 Task: Search one way flight ticket for 5 adults, 2 children, 1 infant in seat and 2 infants on lap in economy from Culebra: Benjamin Rivera Noriega Airport to Fort Wayne: Fort Wayne International Airport on 8-4-2023. Choice of flights is JetBlue. Number of bags: 1 carry on bag and 1 checked bag. Price is upto 55000. Outbound departure time preference is 8:30.
Action: Mouse moved to (320, 276)
Screenshot: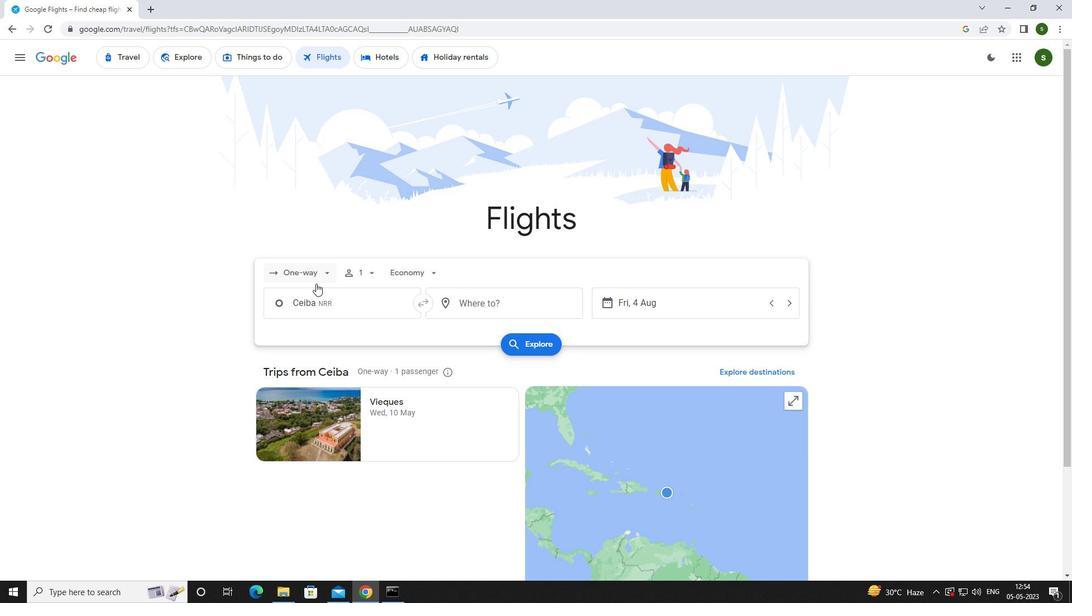 
Action: Mouse pressed left at (320, 276)
Screenshot: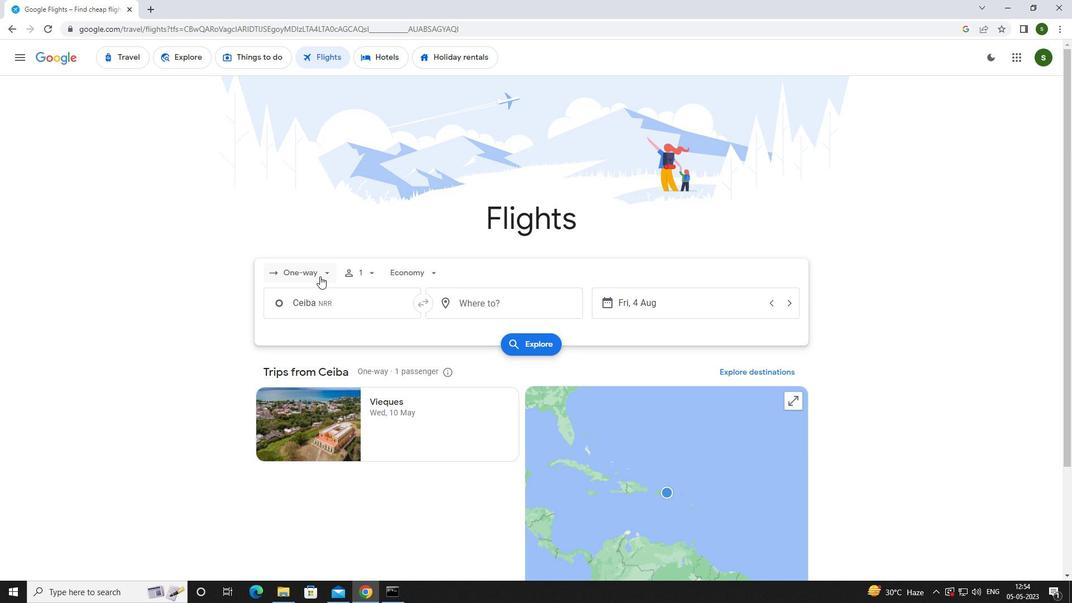 
Action: Mouse moved to (324, 319)
Screenshot: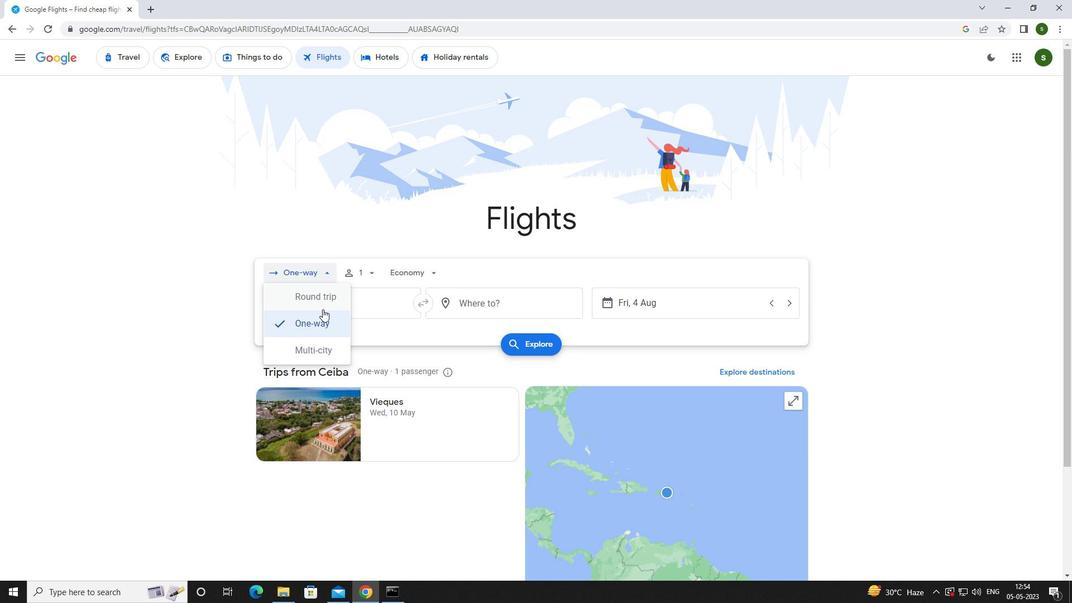 
Action: Mouse pressed left at (324, 319)
Screenshot: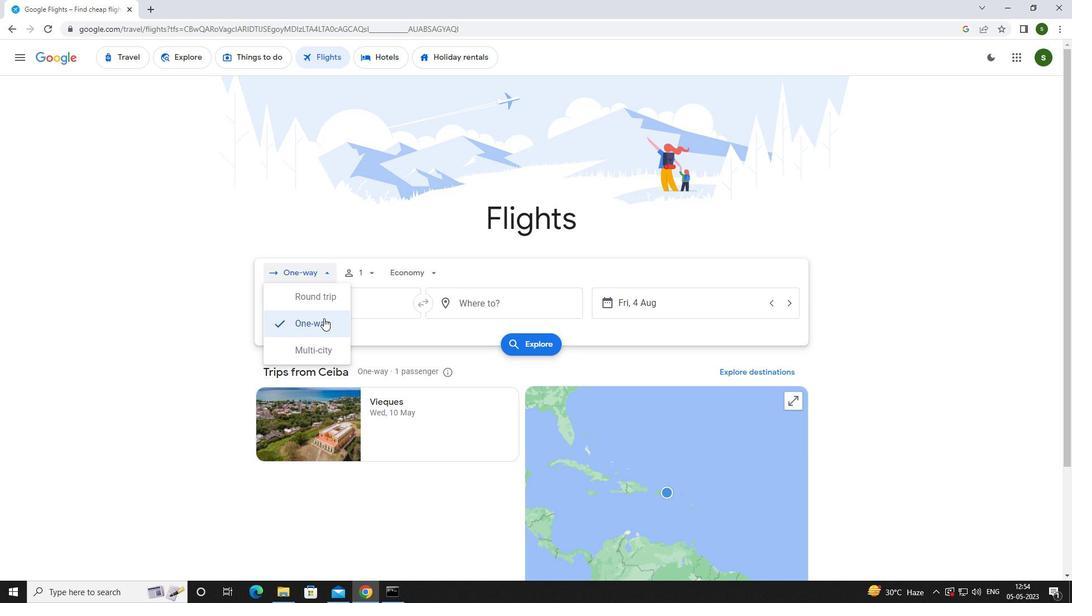 
Action: Mouse moved to (374, 274)
Screenshot: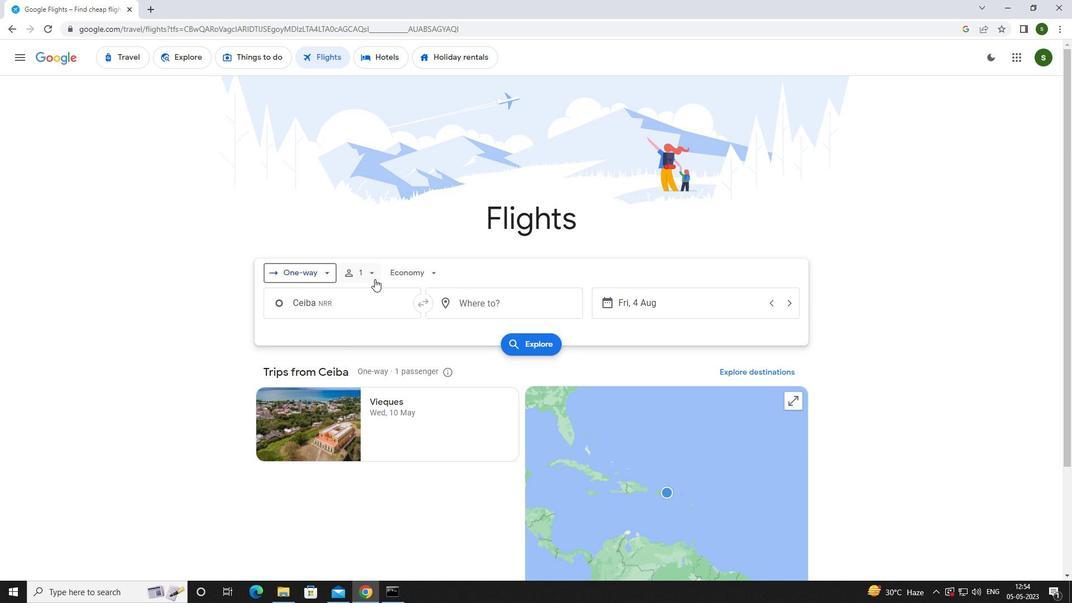 
Action: Mouse pressed left at (374, 274)
Screenshot: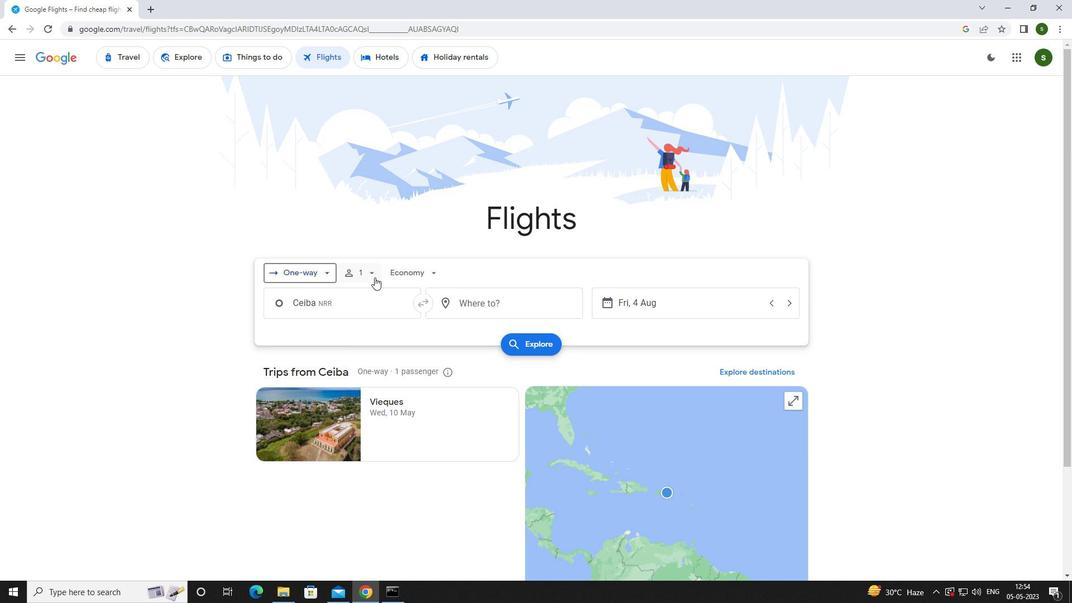 
Action: Mouse moved to (460, 302)
Screenshot: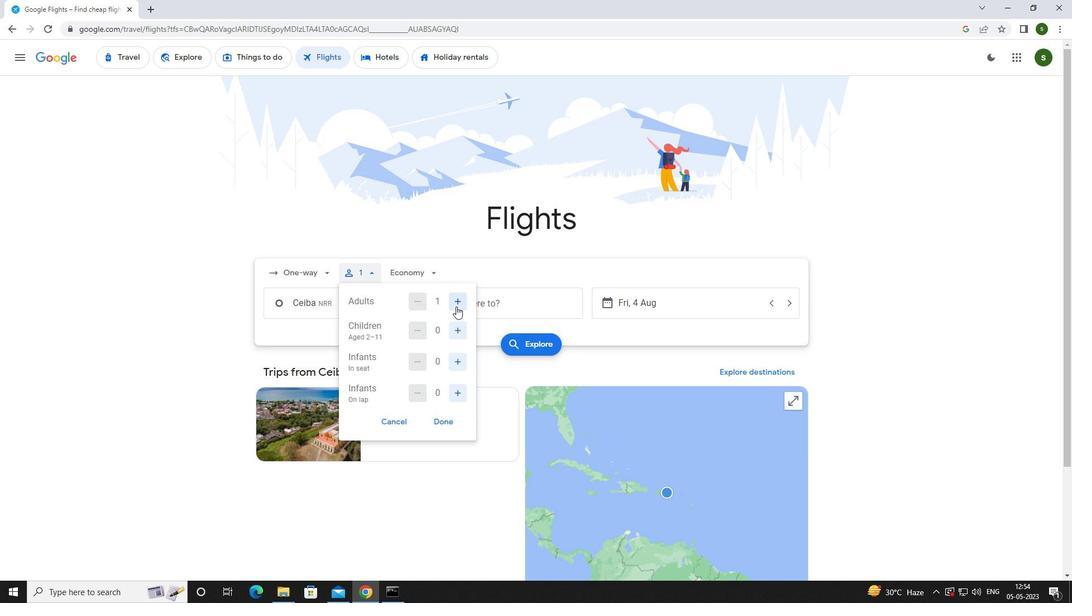 
Action: Mouse pressed left at (460, 302)
Screenshot: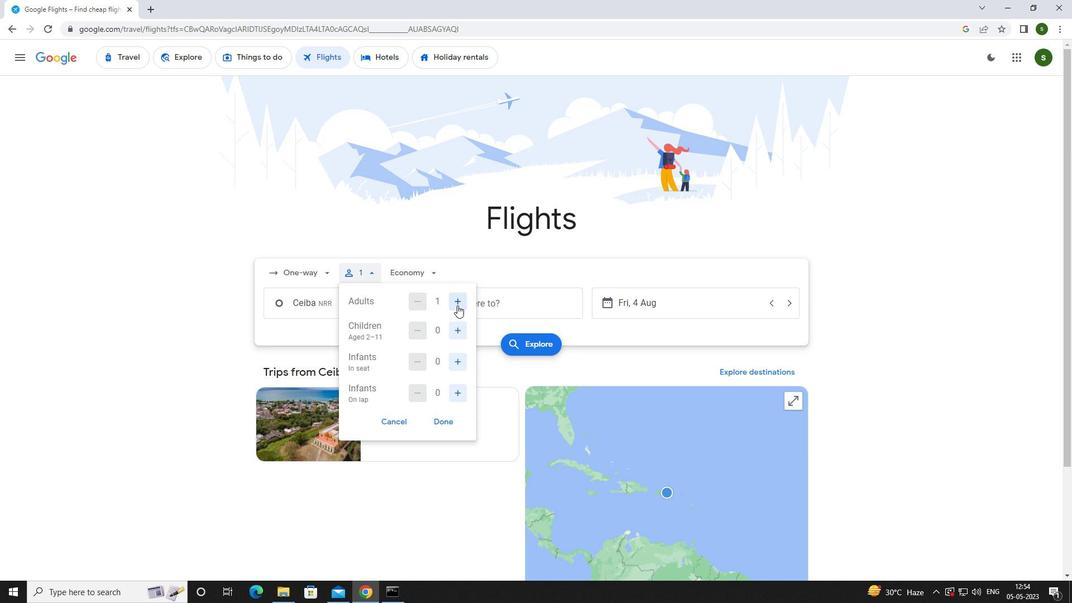 
Action: Mouse pressed left at (460, 302)
Screenshot: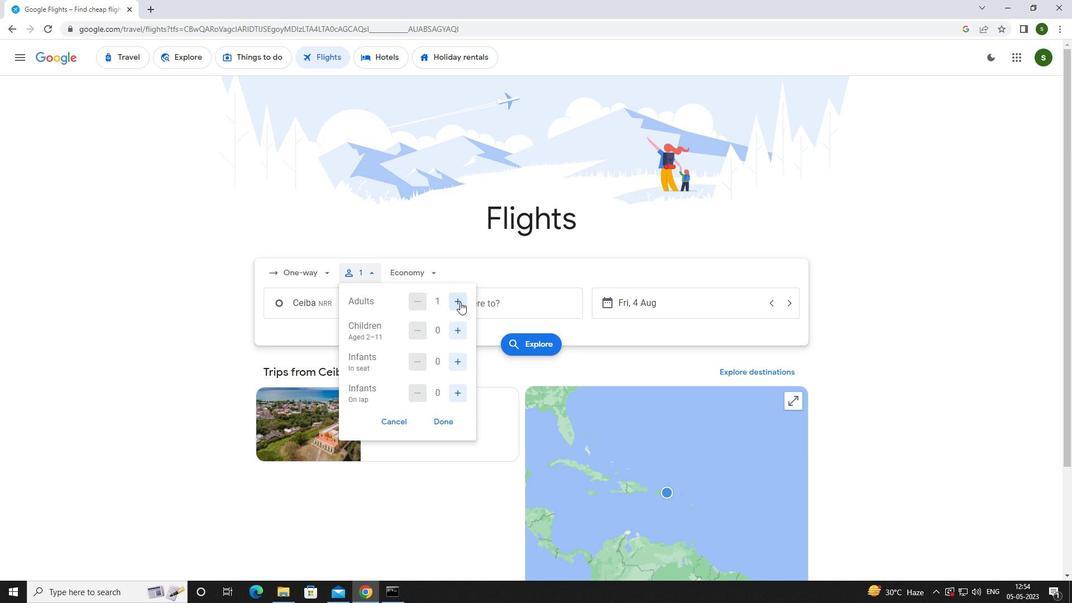 
Action: Mouse pressed left at (460, 302)
Screenshot: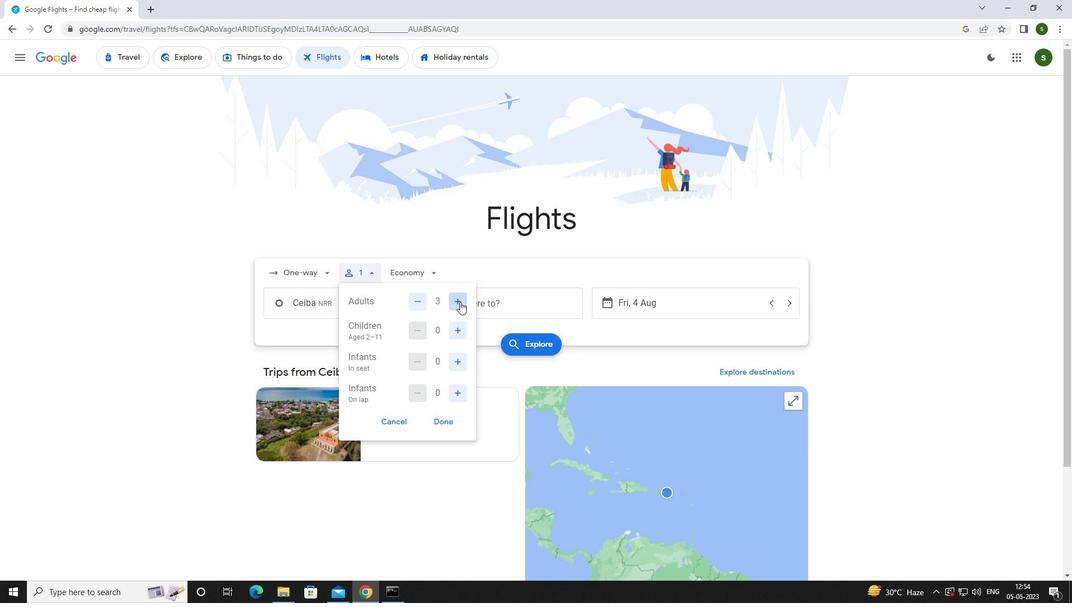 
Action: Mouse pressed left at (460, 302)
Screenshot: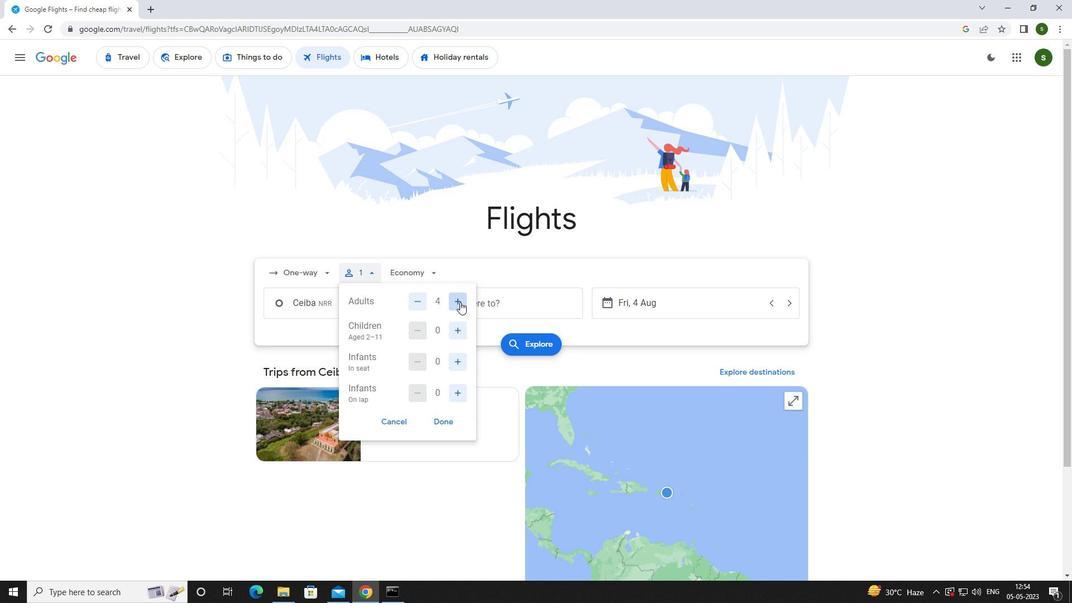 
Action: Mouse moved to (458, 327)
Screenshot: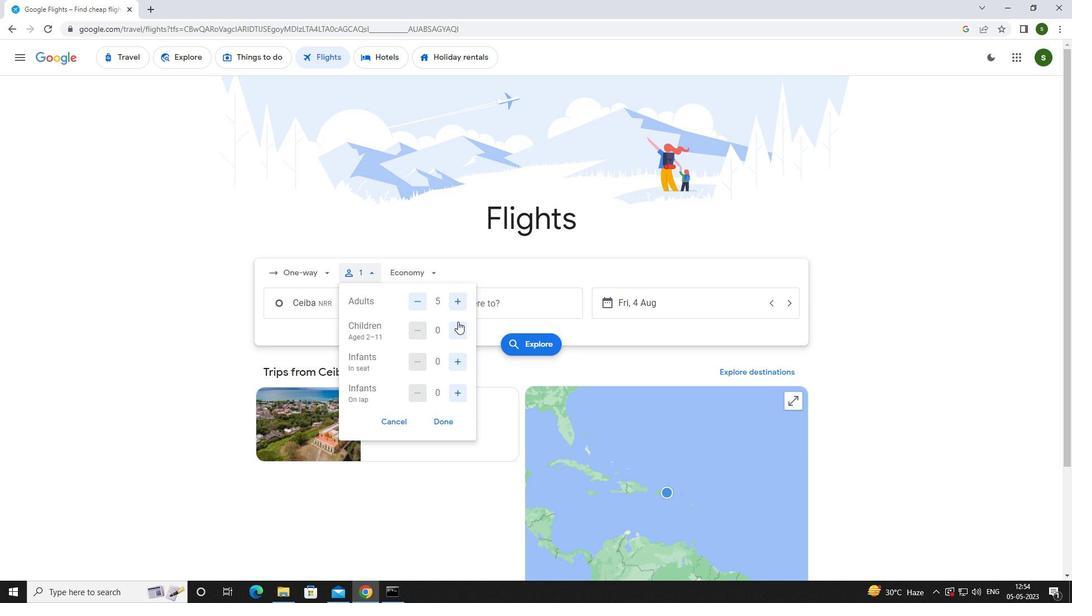 
Action: Mouse pressed left at (458, 327)
Screenshot: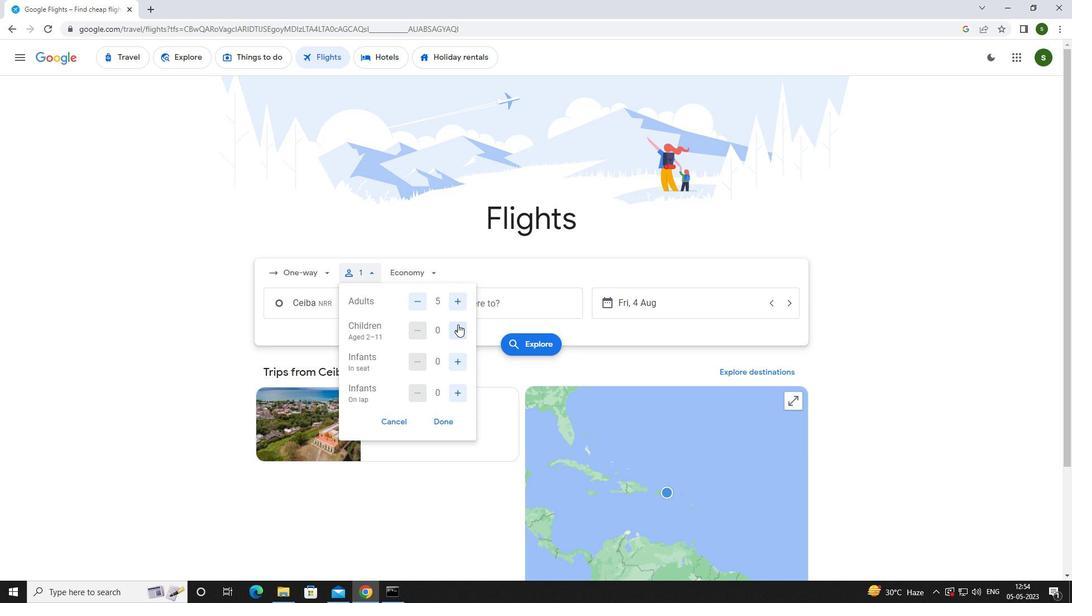 
Action: Mouse pressed left at (458, 327)
Screenshot: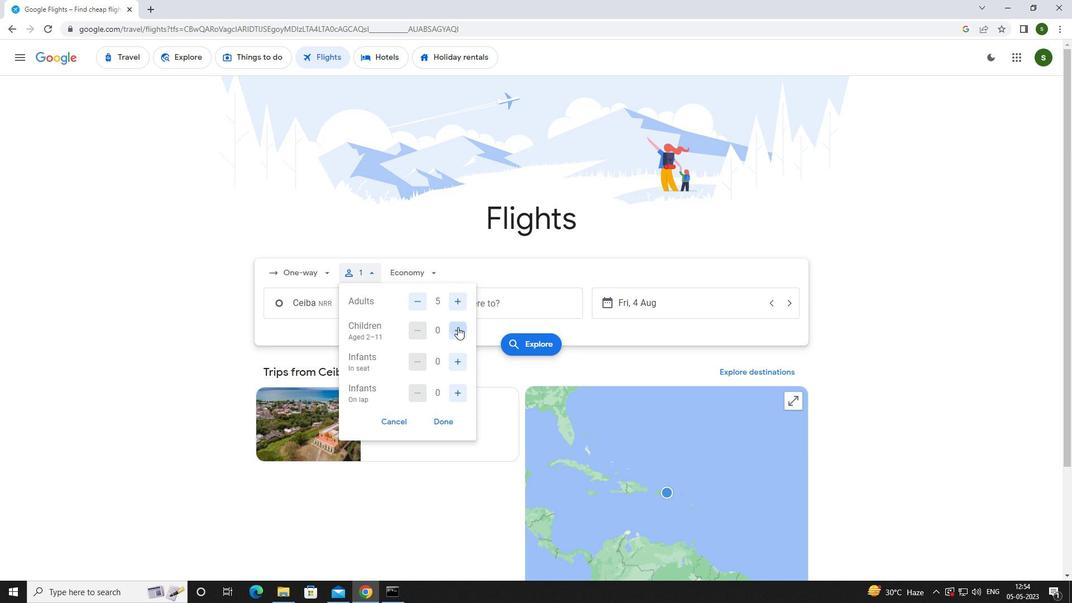 
Action: Mouse moved to (456, 356)
Screenshot: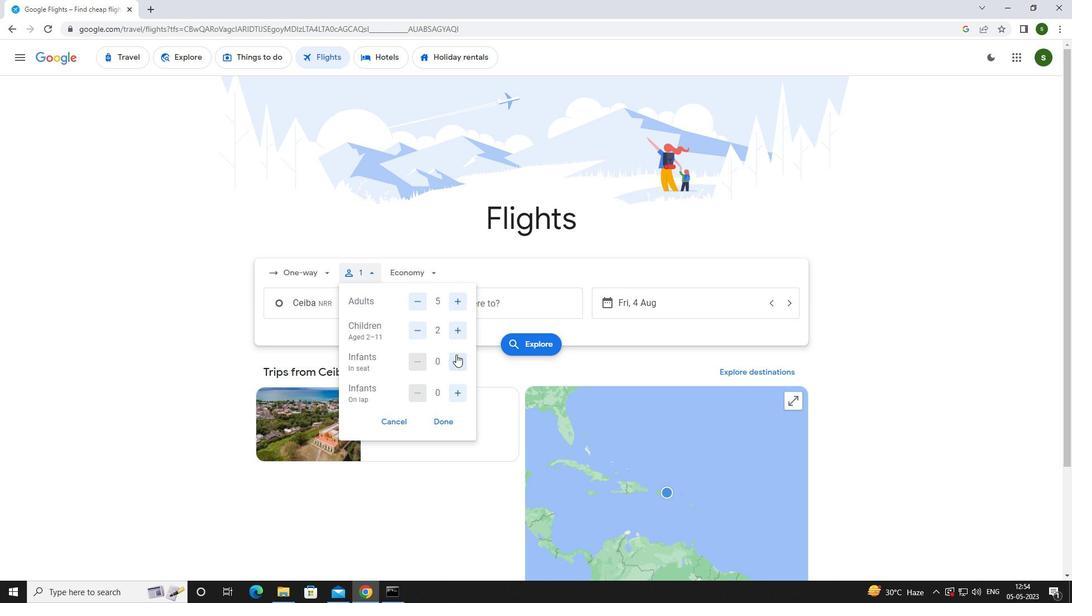 
Action: Mouse pressed left at (456, 356)
Screenshot: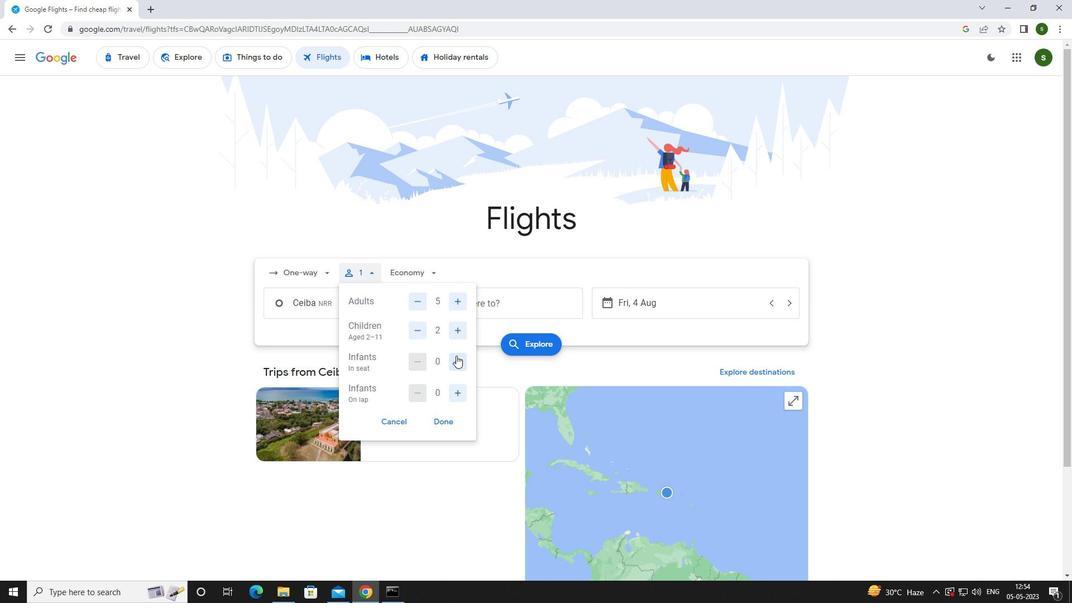 
Action: Mouse moved to (458, 387)
Screenshot: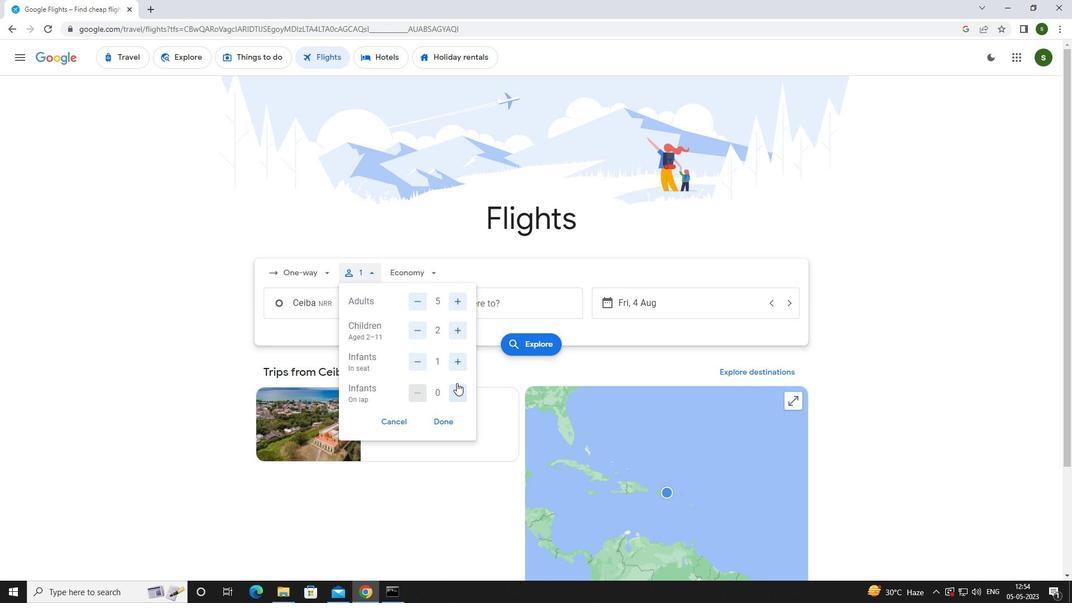
Action: Mouse pressed left at (458, 387)
Screenshot: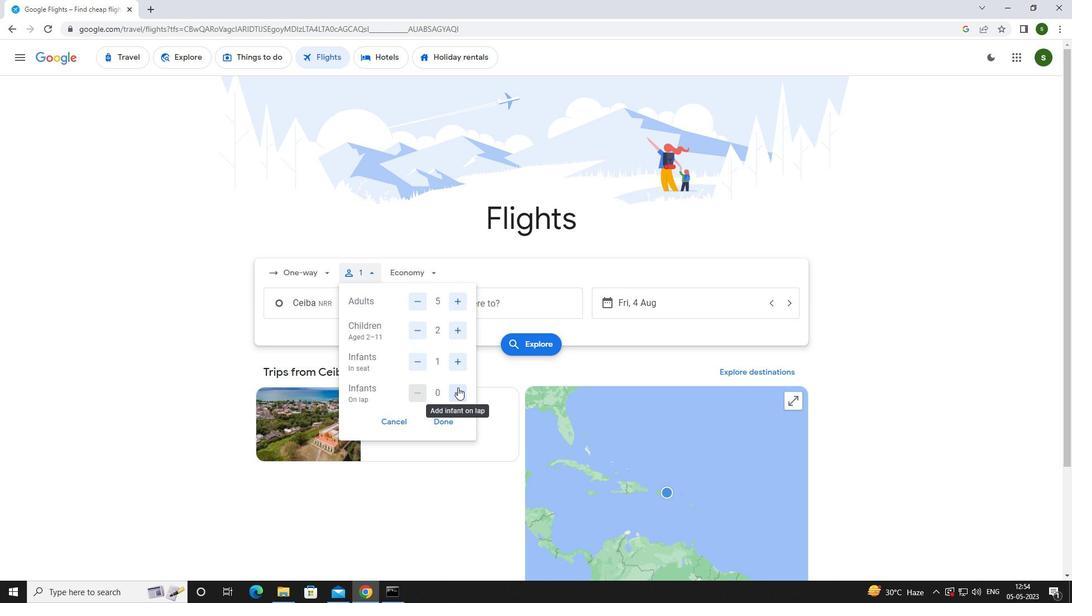 
Action: Mouse moved to (426, 269)
Screenshot: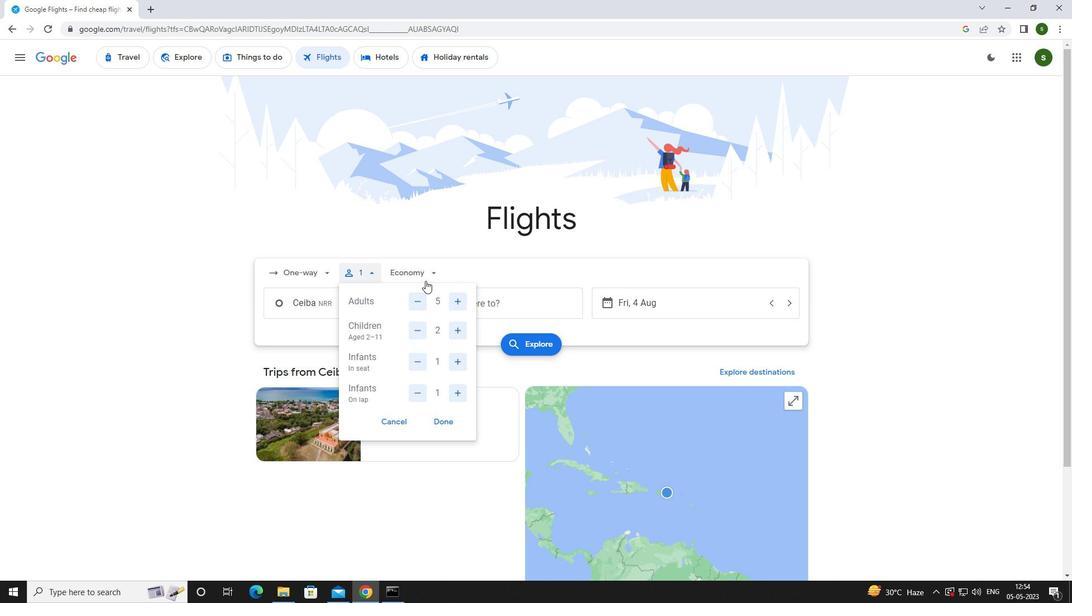 
Action: Mouse pressed left at (426, 269)
Screenshot: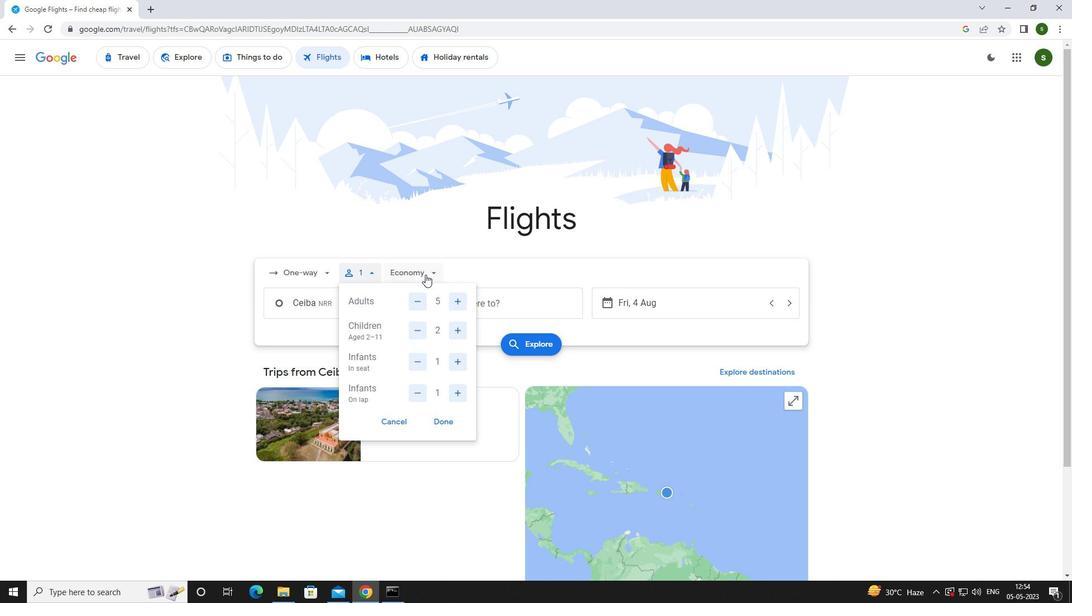 
Action: Mouse moved to (430, 294)
Screenshot: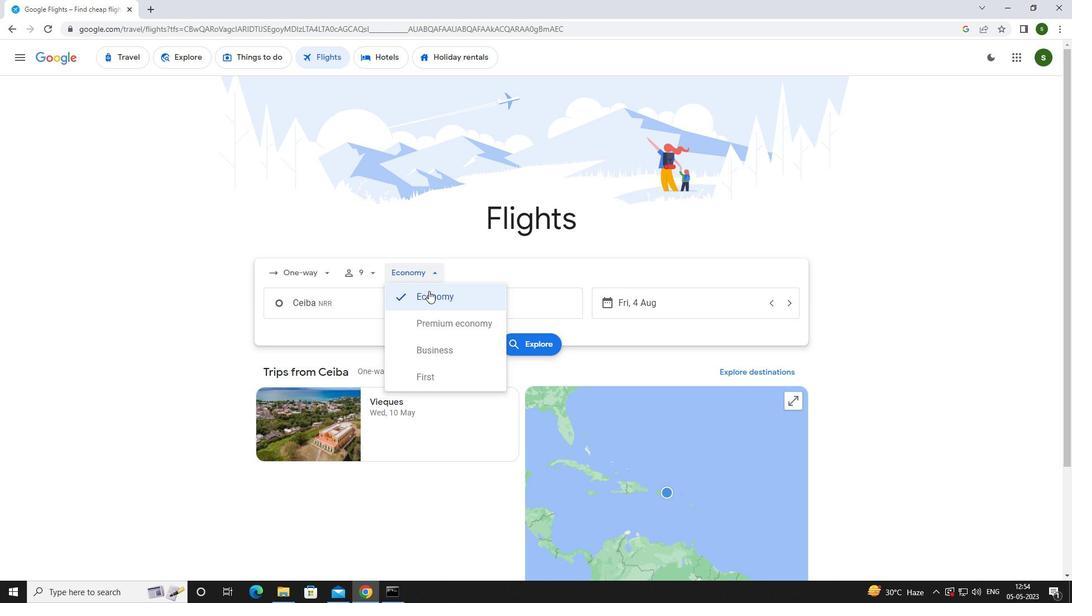 
Action: Mouse pressed left at (430, 294)
Screenshot: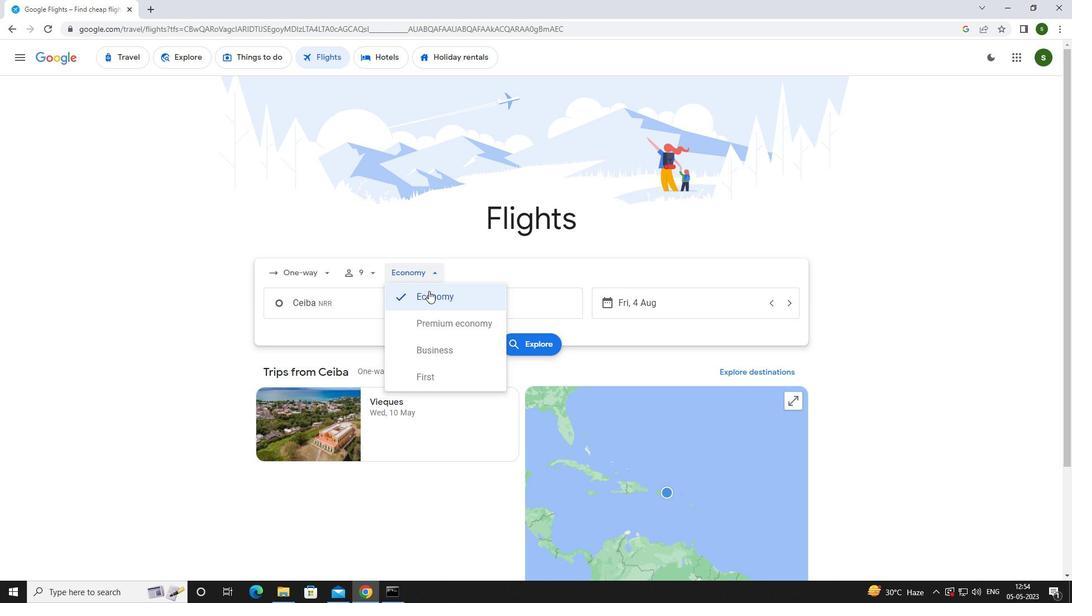 
Action: Mouse moved to (385, 295)
Screenshot: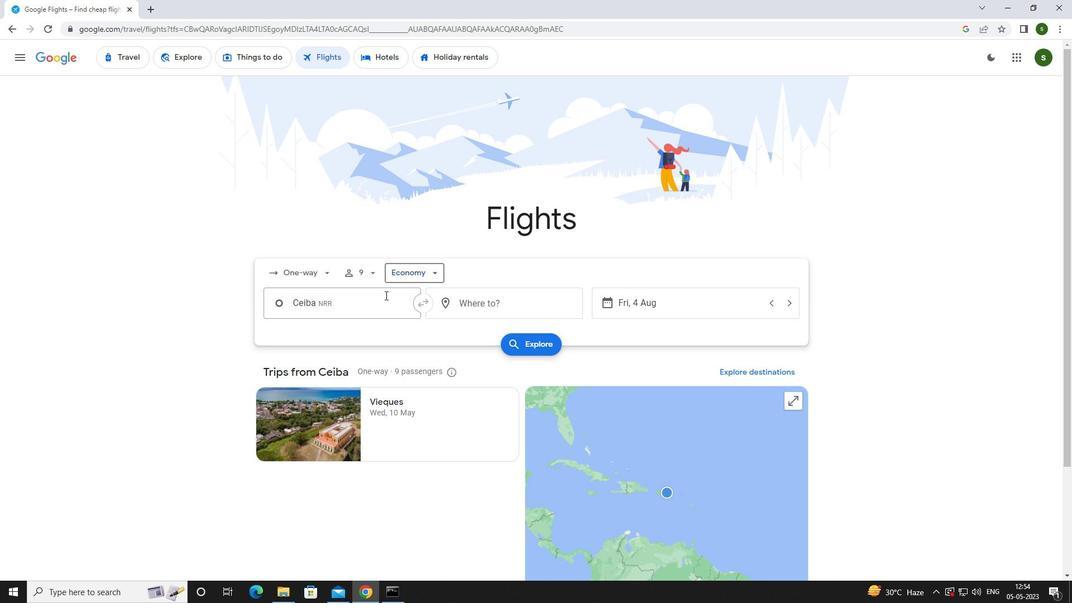 
Action: Mouse pressed left at (385, 295)
Screenshot: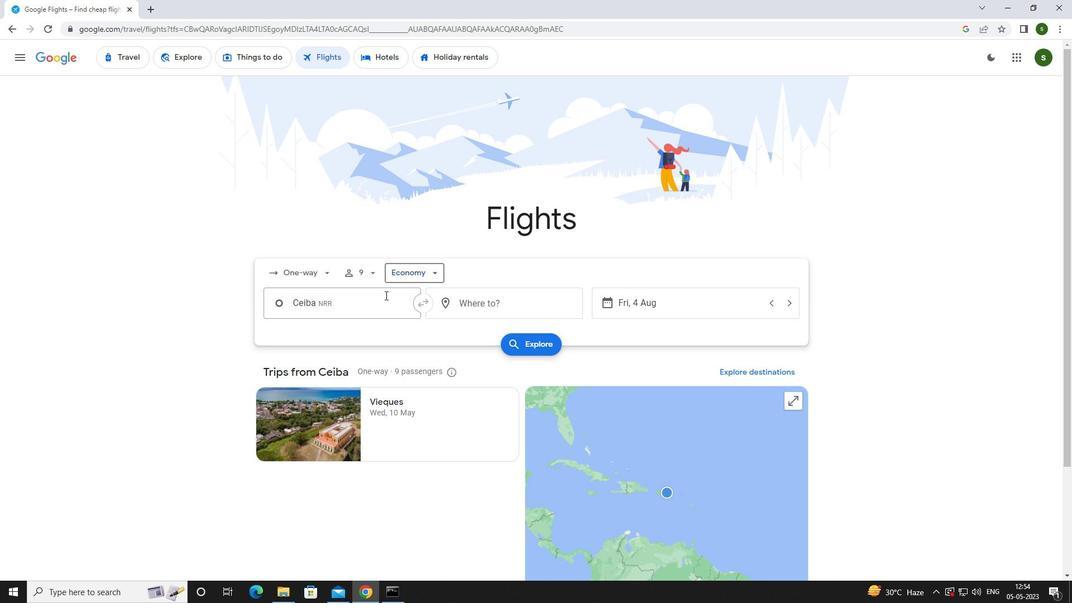 
Action: Mouse moved to (385, 299)
Screenshot: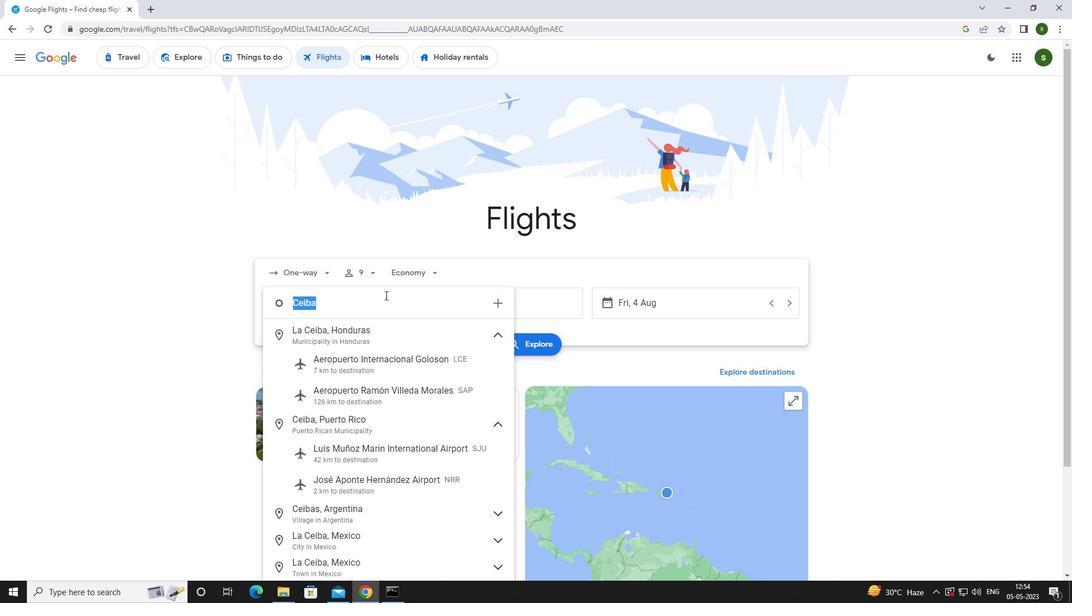
Action: Key pressed <Key.caps_lock>b<Key.caps_lock>enjamin<Key.space>
Screenshot: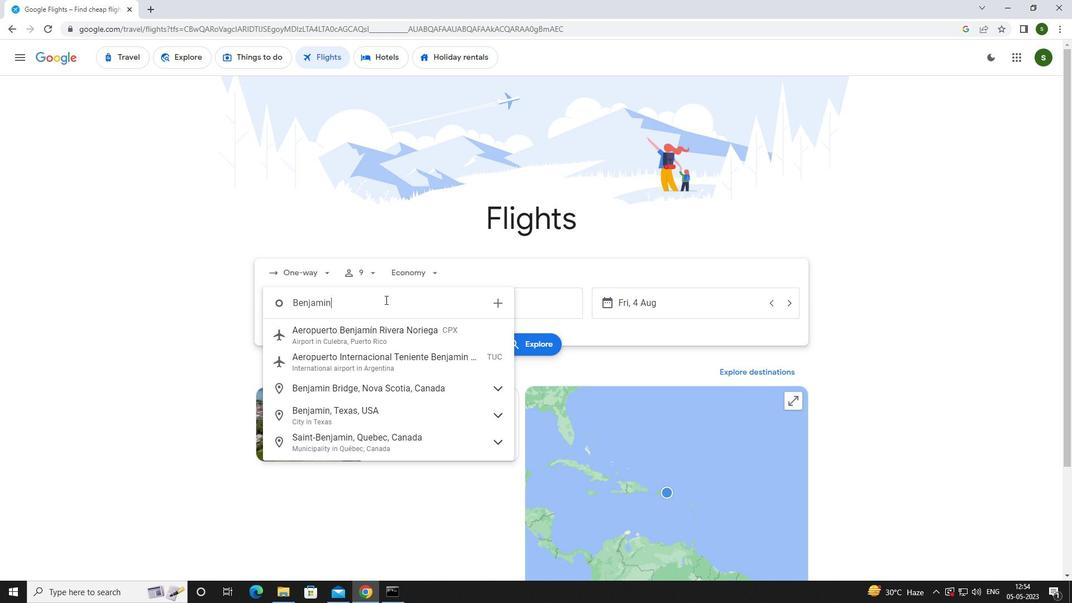 
Action: Mouse moved to (383, 315)
Screenshot: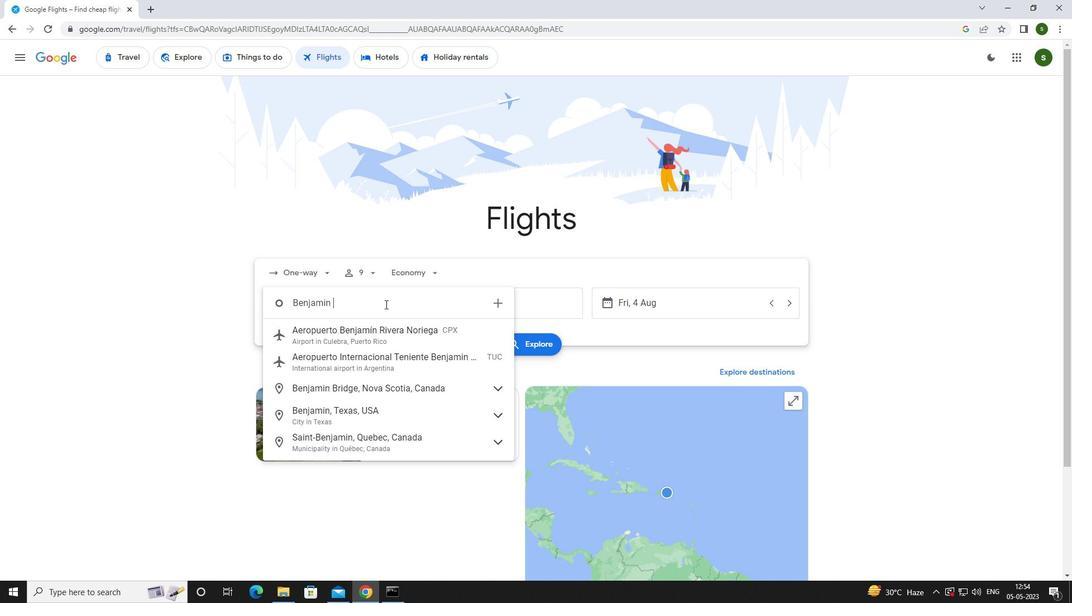 
Action: Key pressed <Key.caps_lock>r<Key.caps_lock>ivera
Screenshot: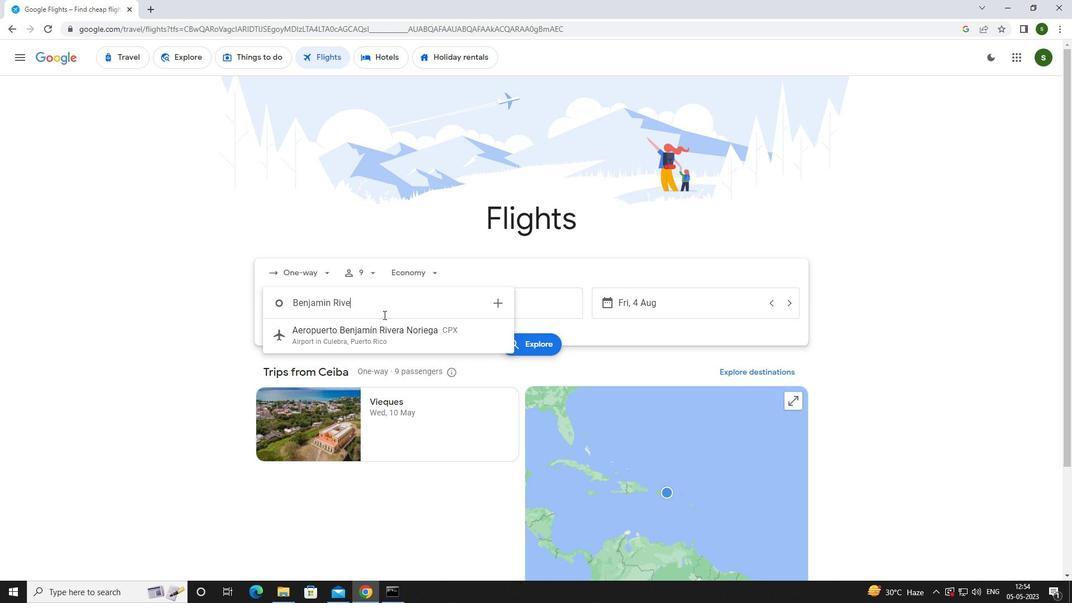 
Action: Mouse moved to (383, 330)
Screenshot: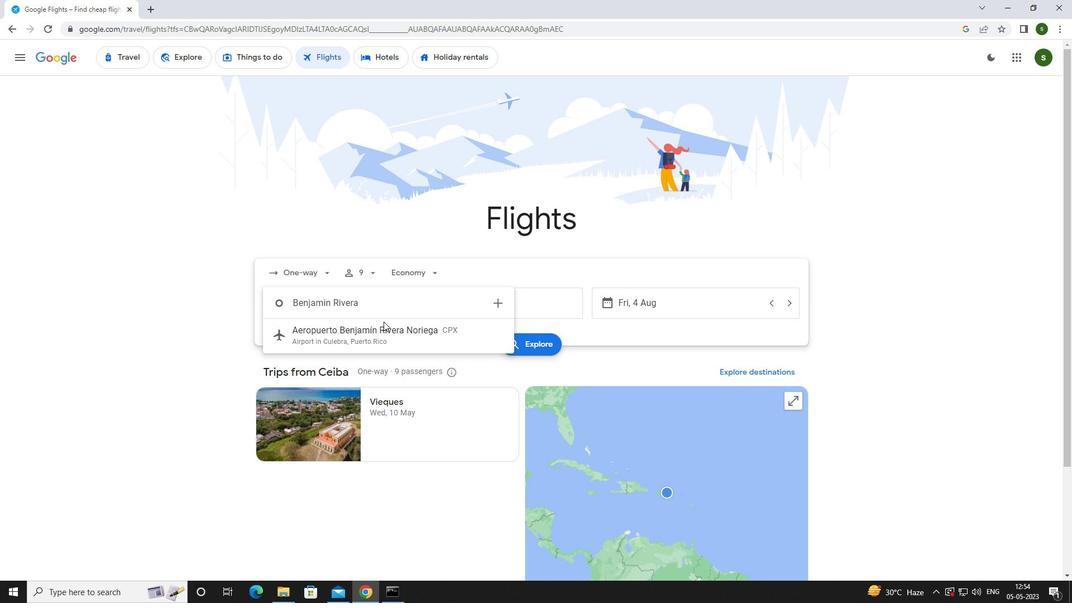 
Action: Mouse pressed left at (383, 330)
Screenshot: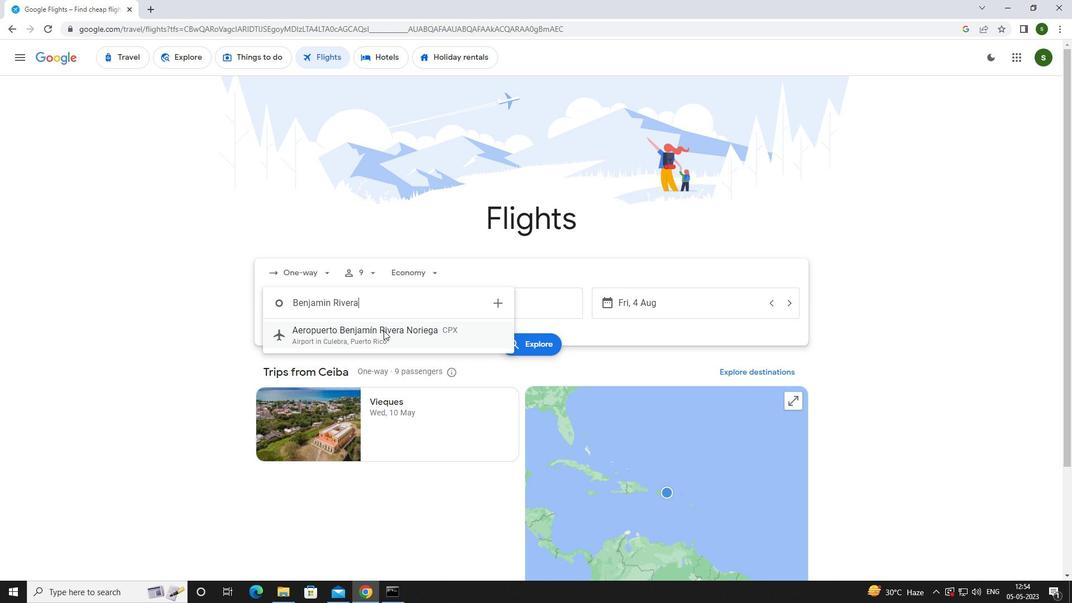 
Action: Mouse moved to (526, 308)
Screenshot: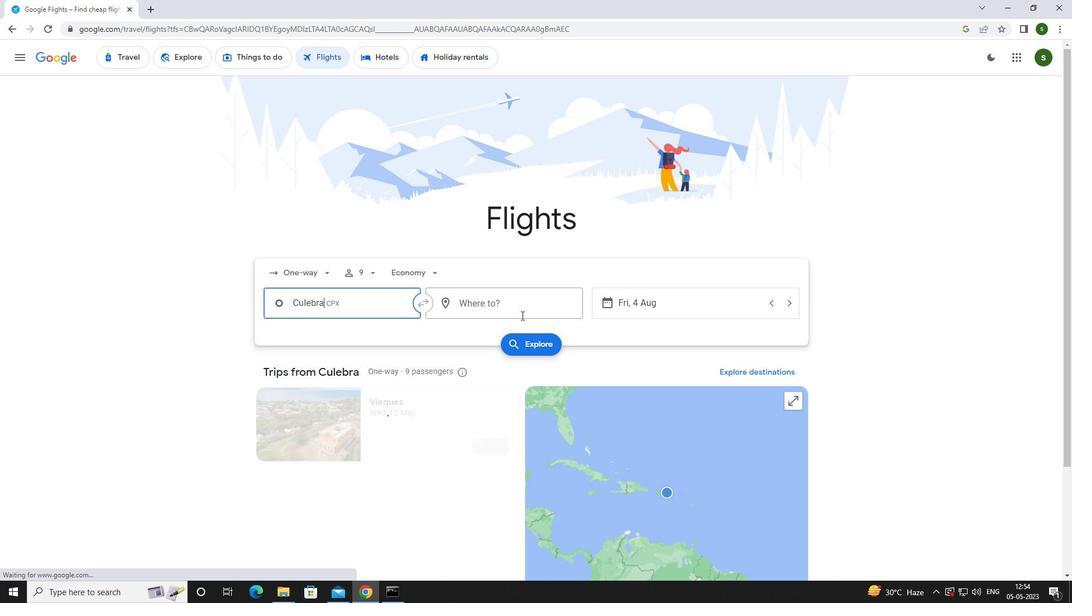 
Action: Mouse pressed left at (526, 308)
Screenshot: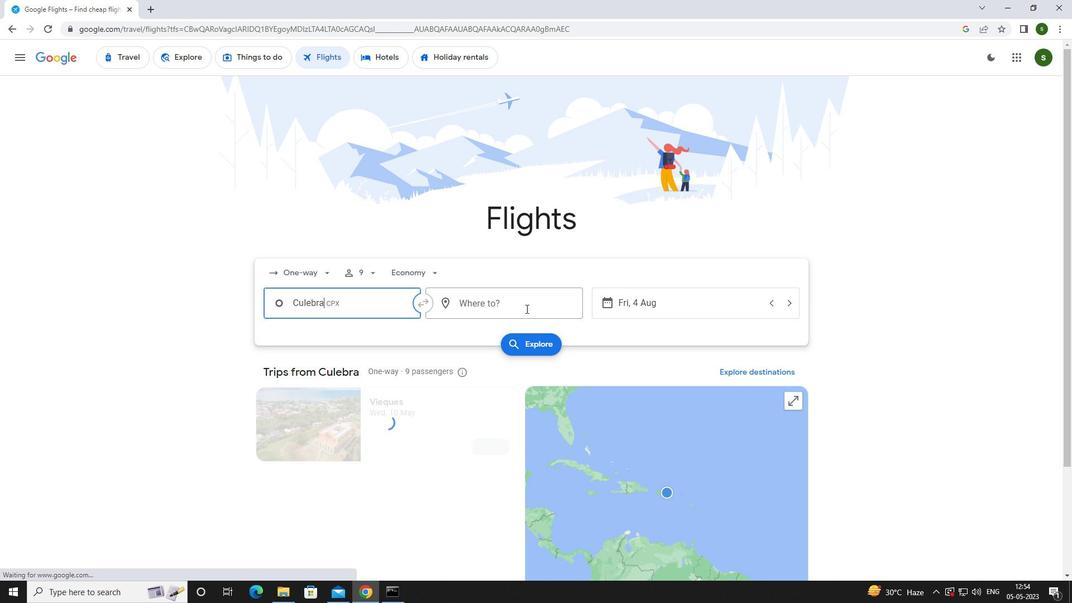 
Action: Key pressed <Key.caps_lock>f<Key.caps_lock>ort<Key.space><Key.caps_lock>w<Key.caps_lock>ay
Screenshot: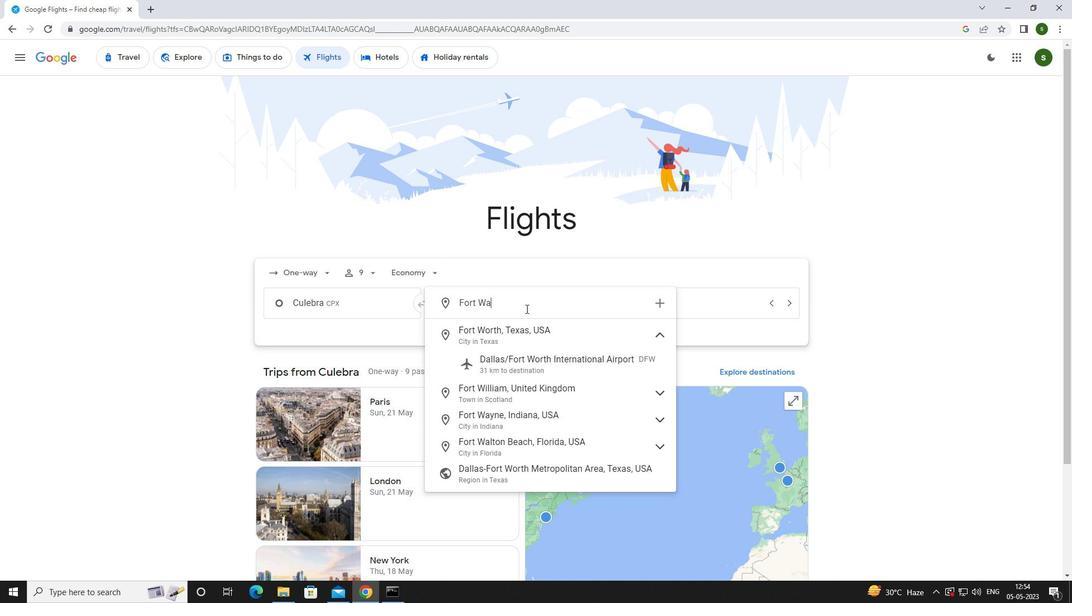 
Action: Mouse moved to (528, 366)
Screenshot: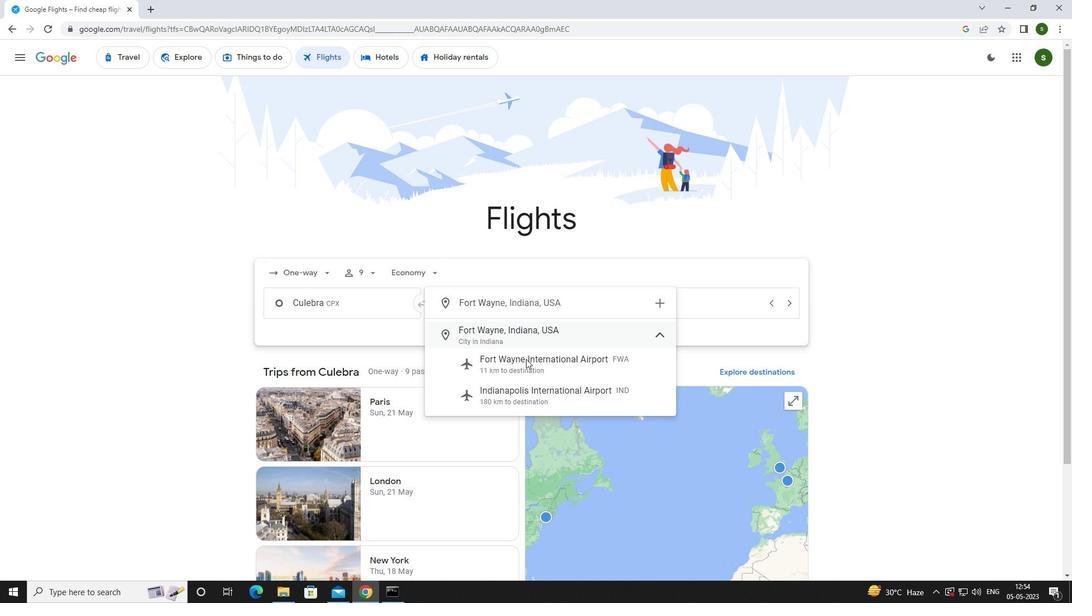
Action: Mouse pressed left at (528, 366)
Screenshot: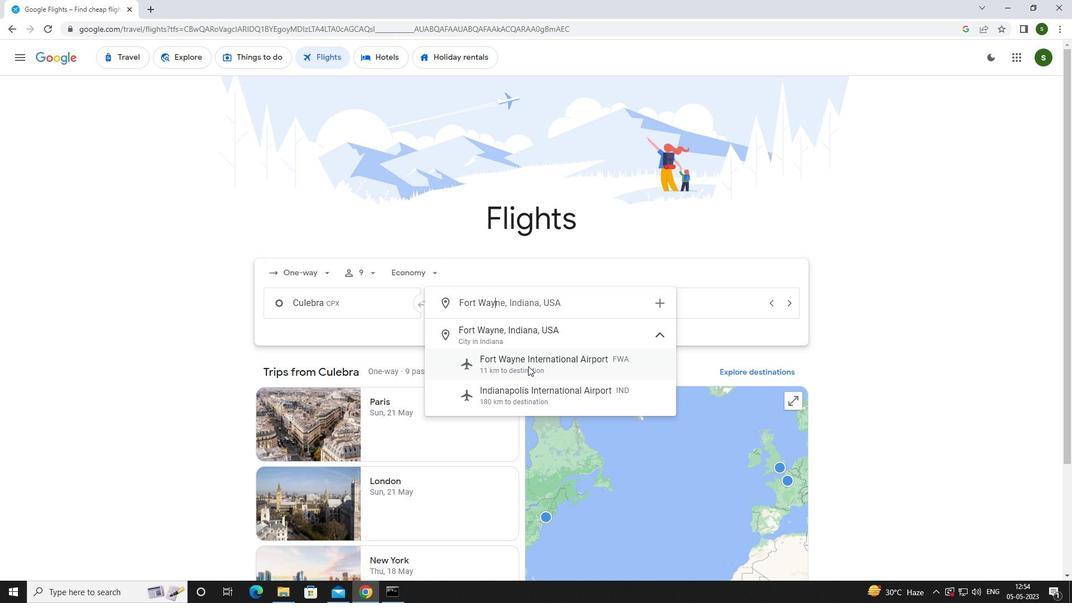 
Action: Mouse moved to (686, 310)
Screenshot: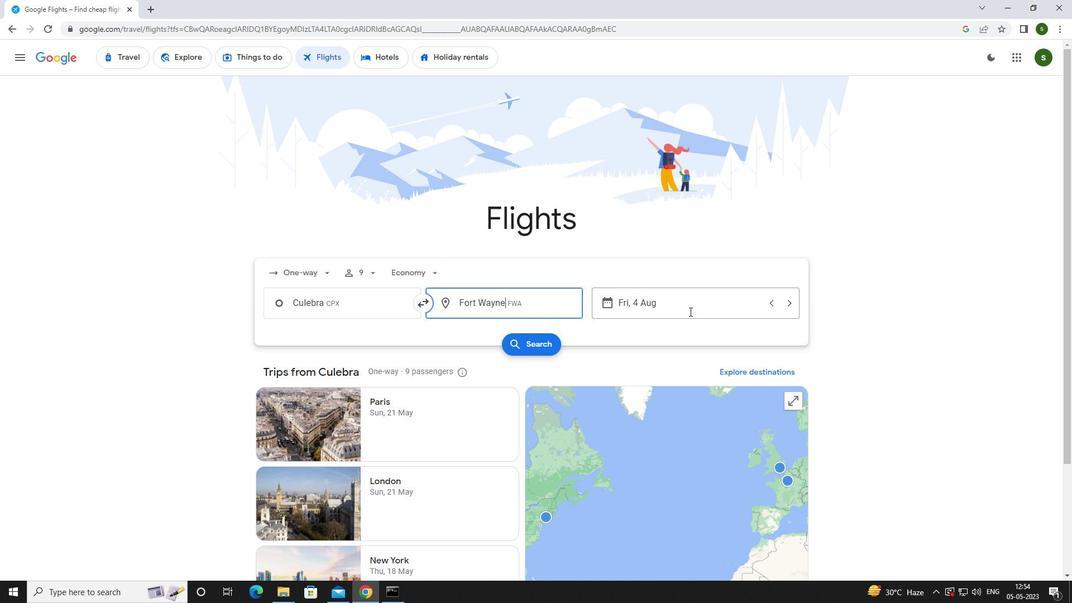 
Action: Mouse pressed left at (686, 310)
Screenshot: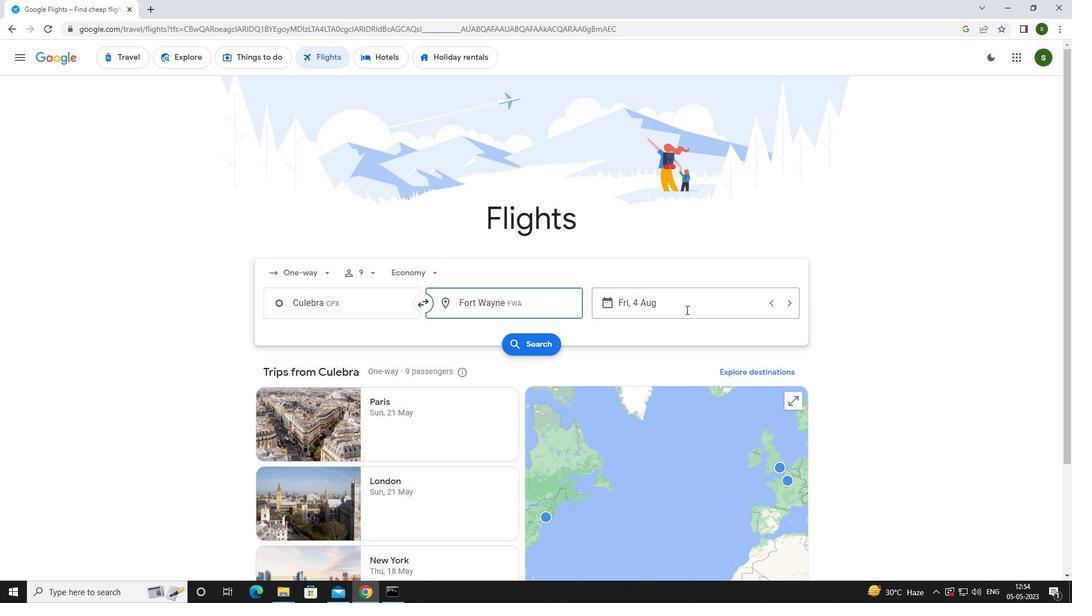 
Action: Mouse moved to (537, 377)
Screenshot: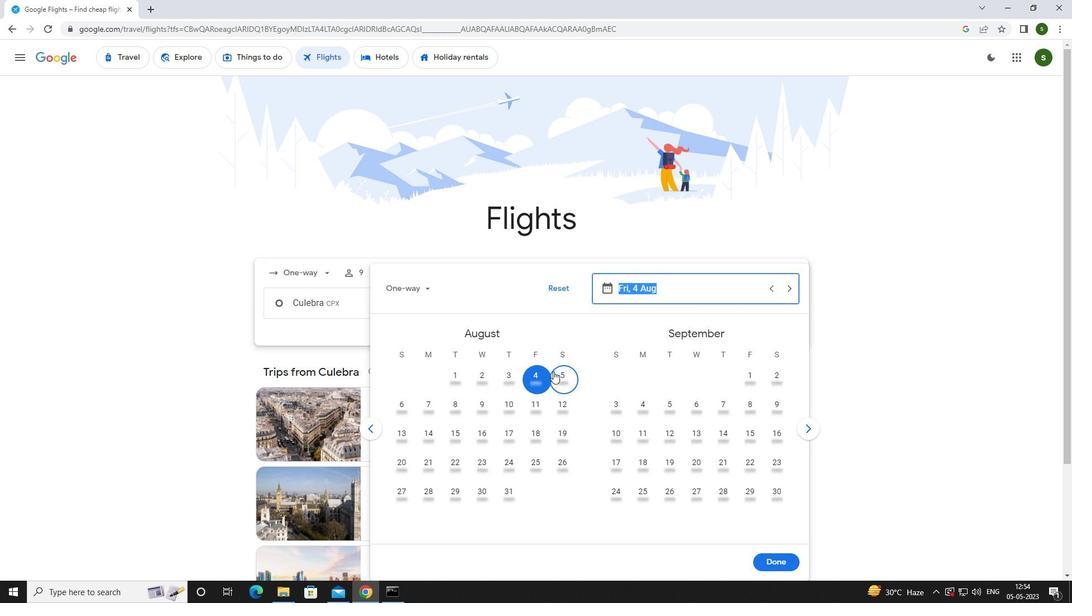 
Action: Mouse pressed left at (537, 377)
Screenshot: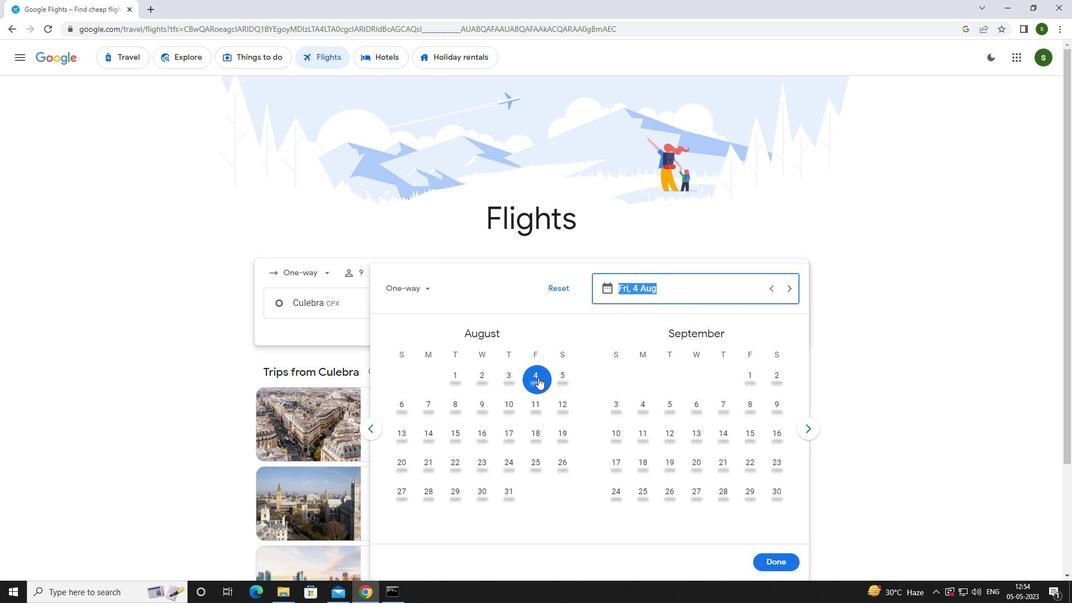 
Action: Mouse moved to (766, 555)
Screenshot: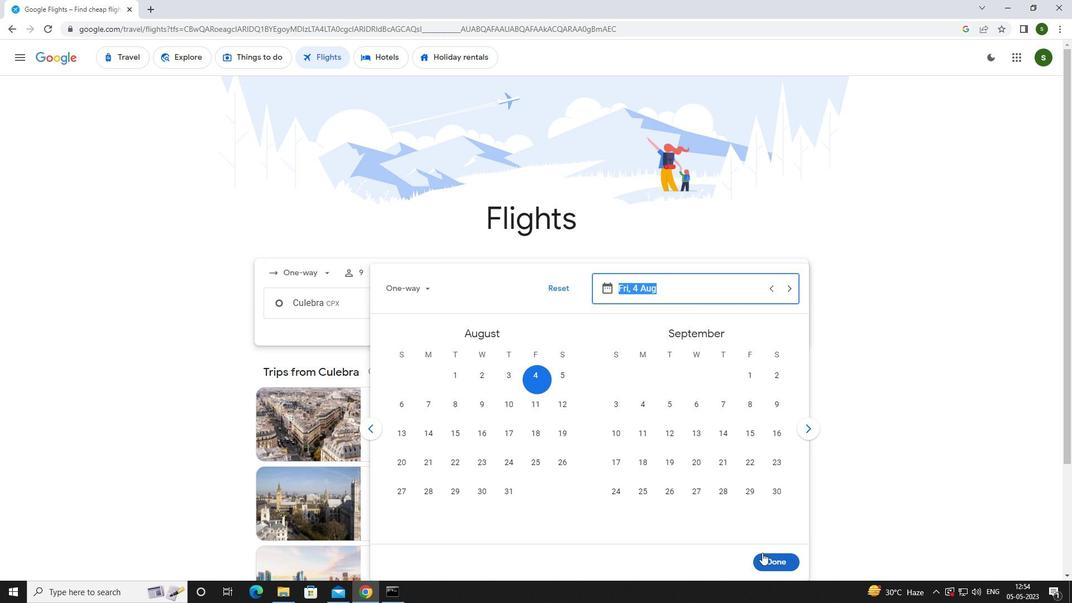 
Action: Mouse pressed left at (766, 555)
Screenshot: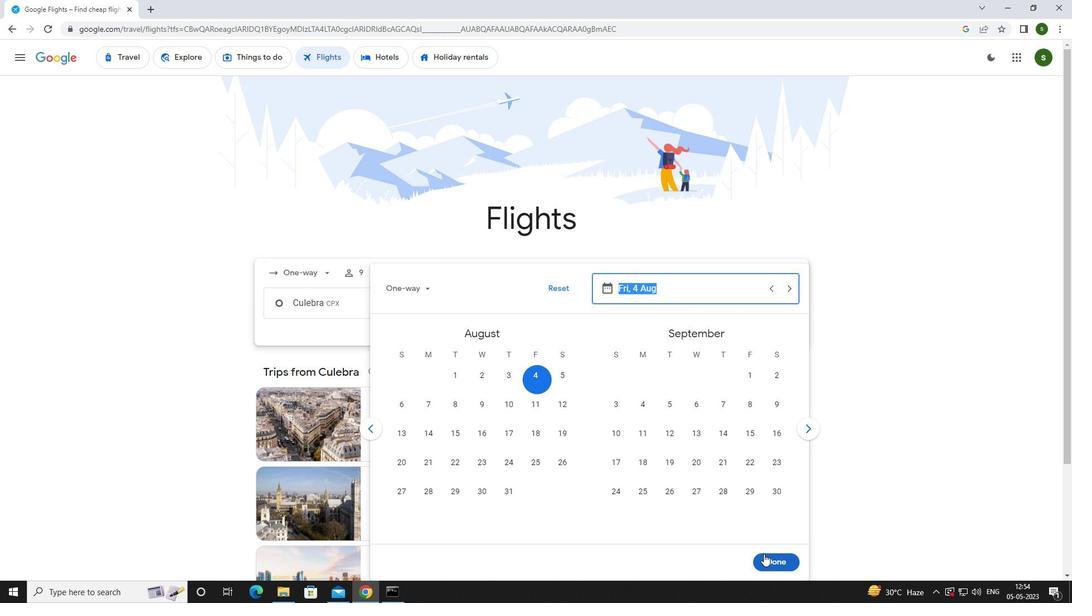 
Action: Mouse moved to (545, 344)
Screenshot: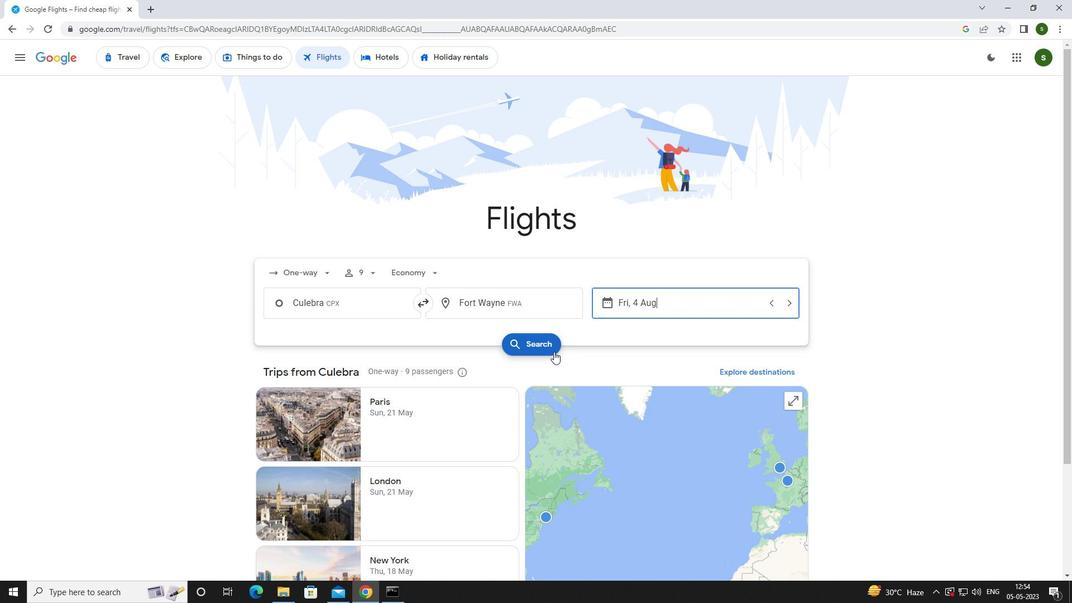 
Action: Mouse pressed left at (545, 344)
Screenshot: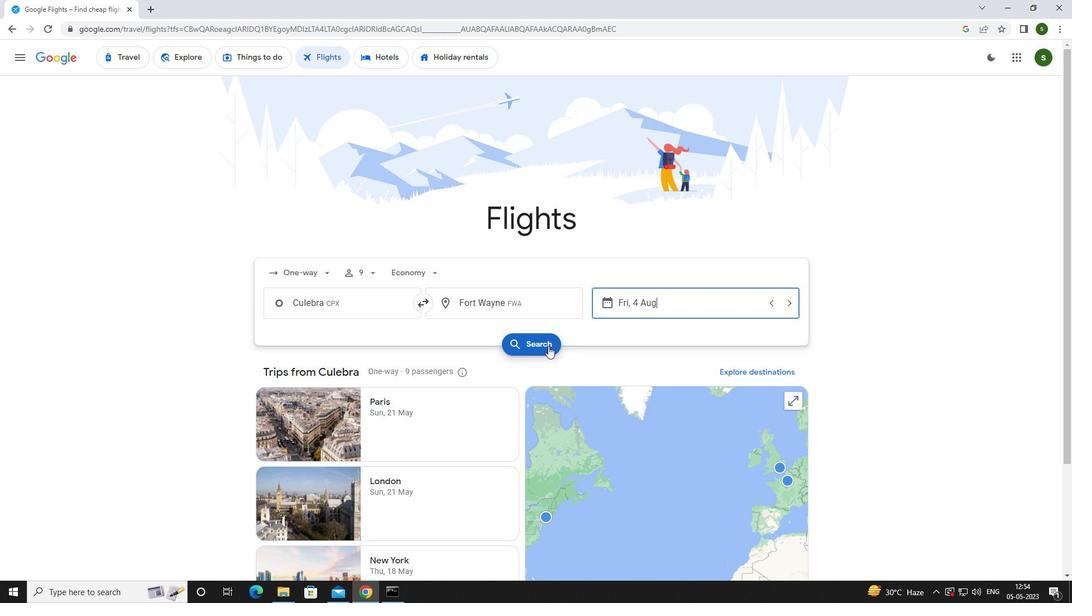 
Action: Mouse moved to (293, 159)
Screenshot: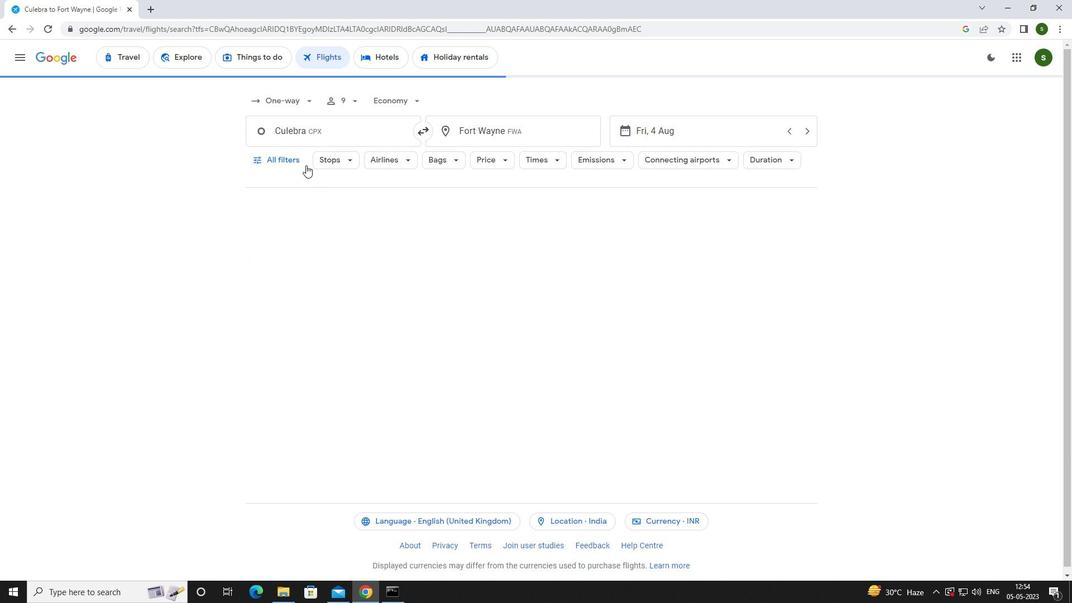 
Action: Mouse pressed left at (293, 159)
Screenshot: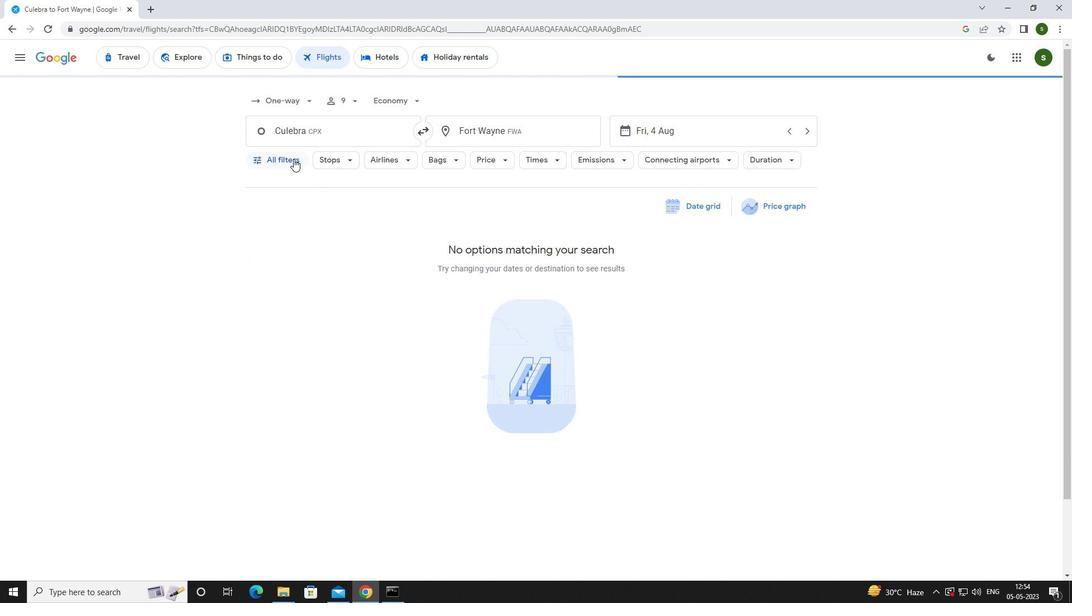
Action: Mouse moved to (411, 395)
Screenshot: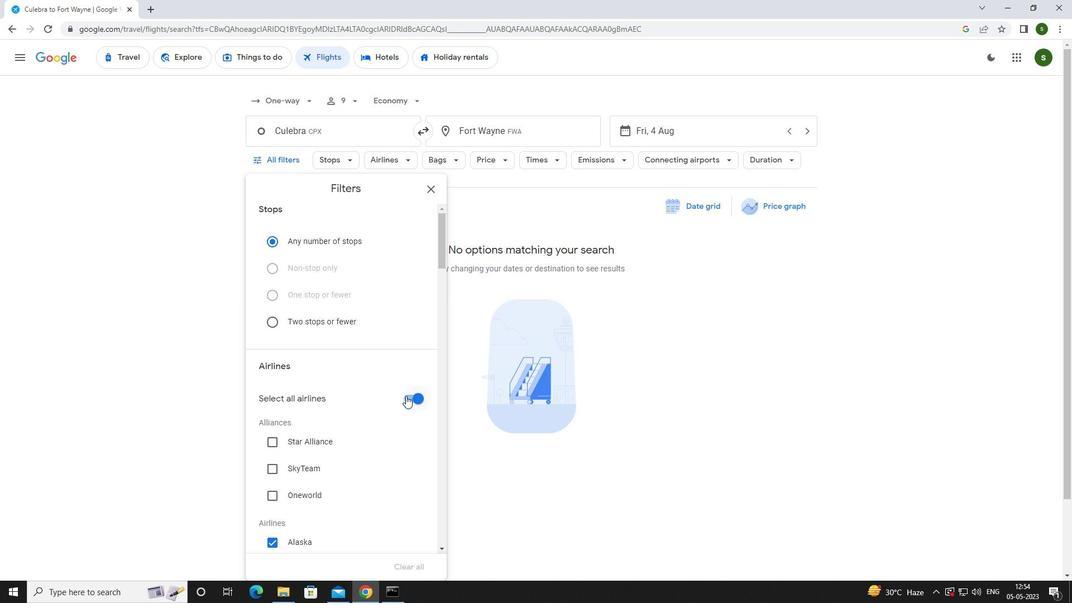 
Action: Mouse pressed left at (411, 395)
Screenshot: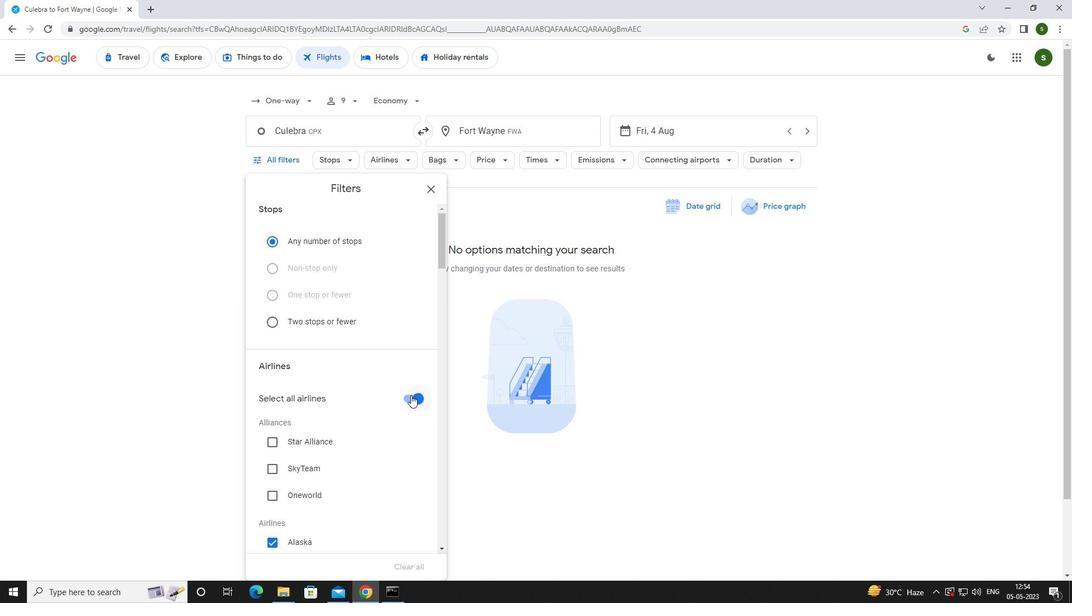 
Action: Mouse moved to (393, 379)
Screenshot: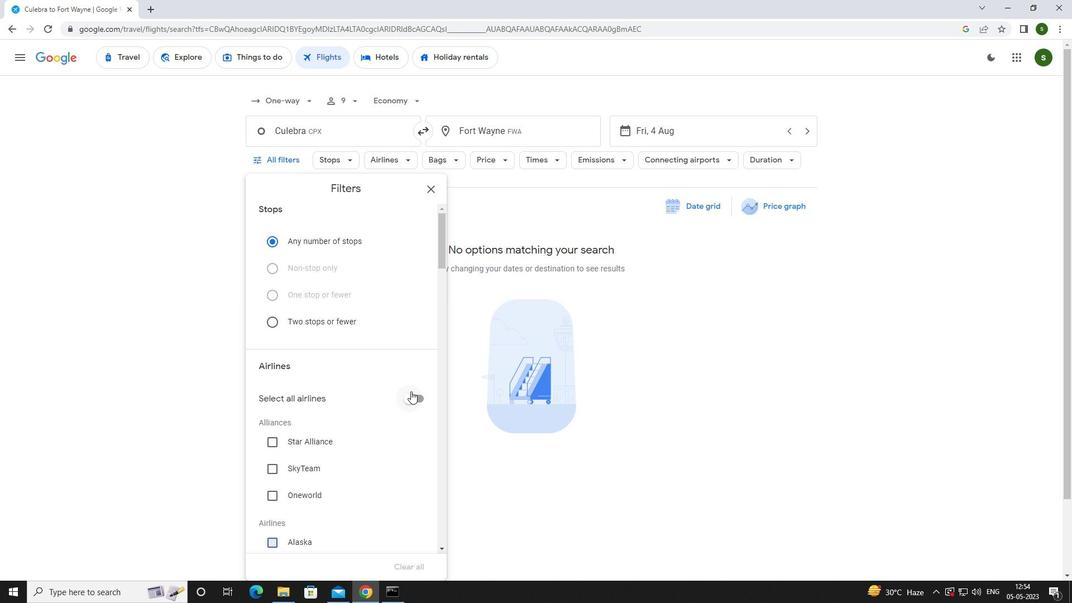 
Action: Mouse scrolled (393, 379) with delta (0, 0)
Screenshot: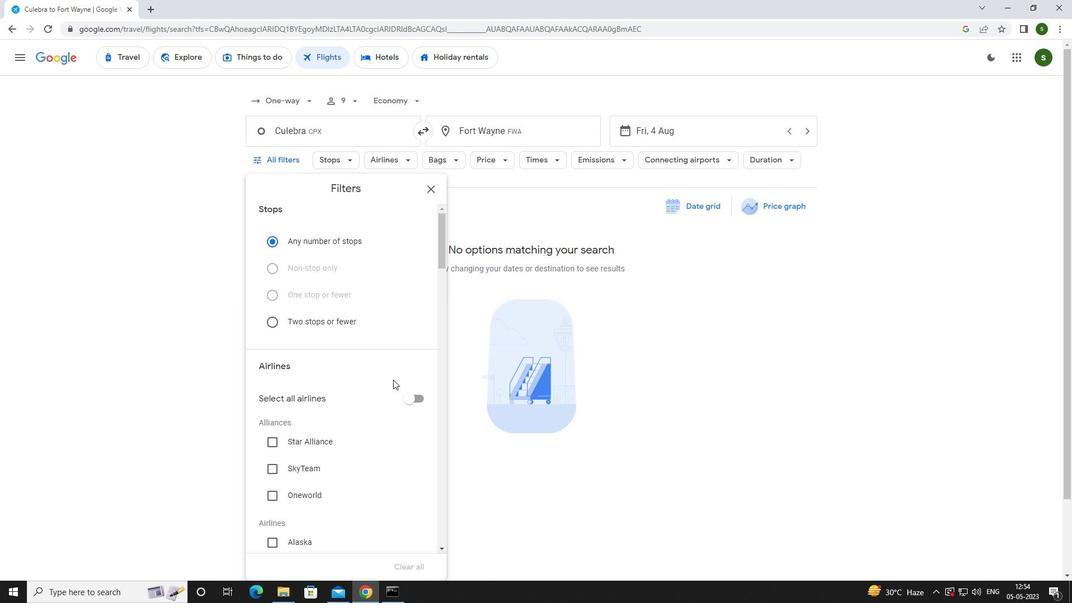 
Action: Mouse scrolled (393, 379) with delta (0, 0)
Screenshot: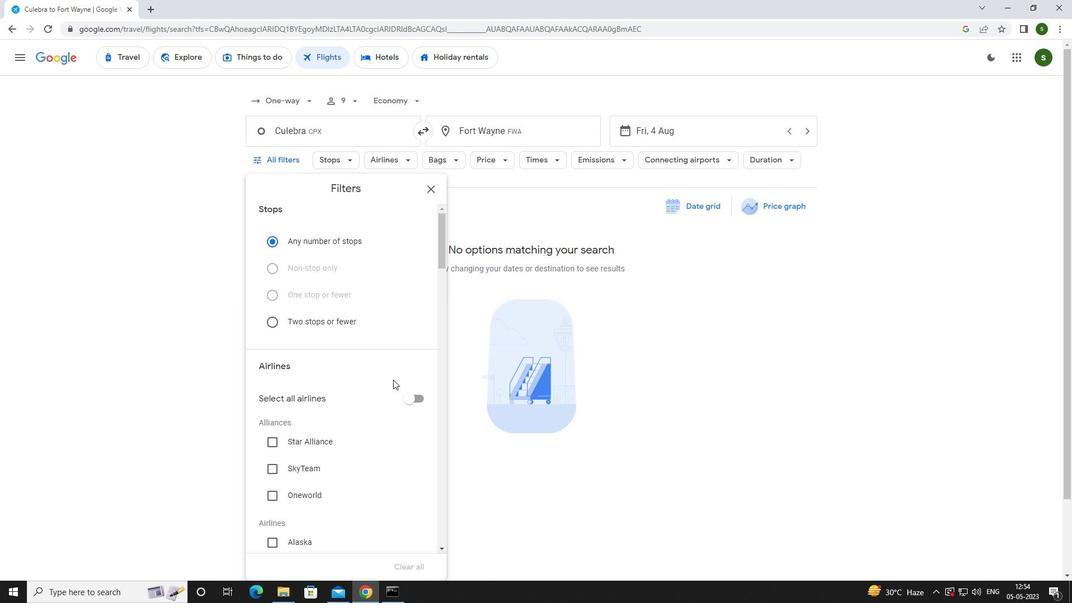 
Action: Mouse scrolled (393, 379) with delta (0, 0)
Screenshot: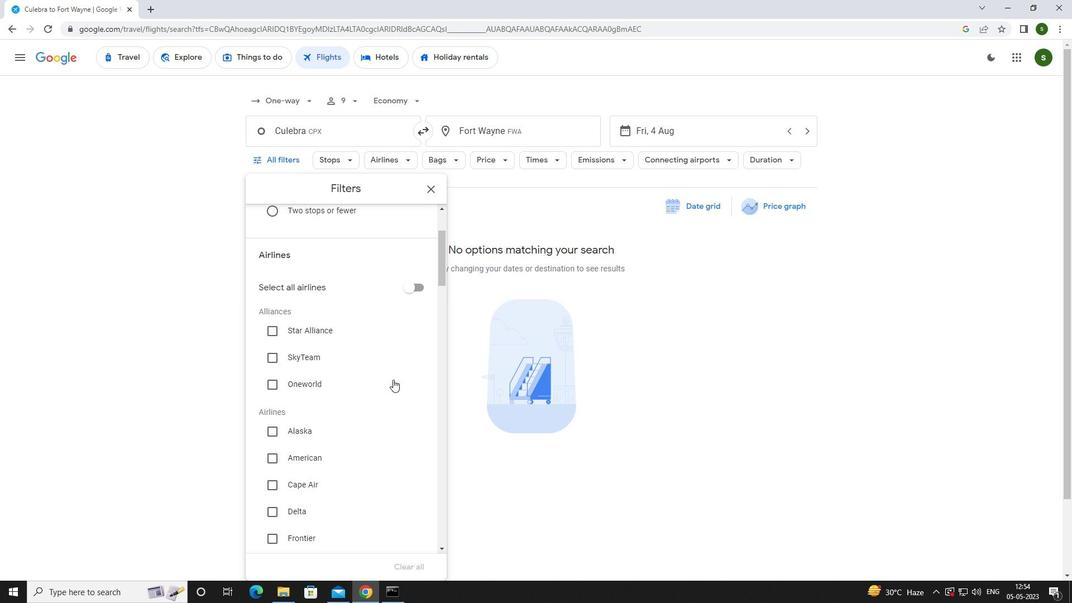 
Action: Mouse scrolled (393, 379) with delta (0, 0)
Screenshot: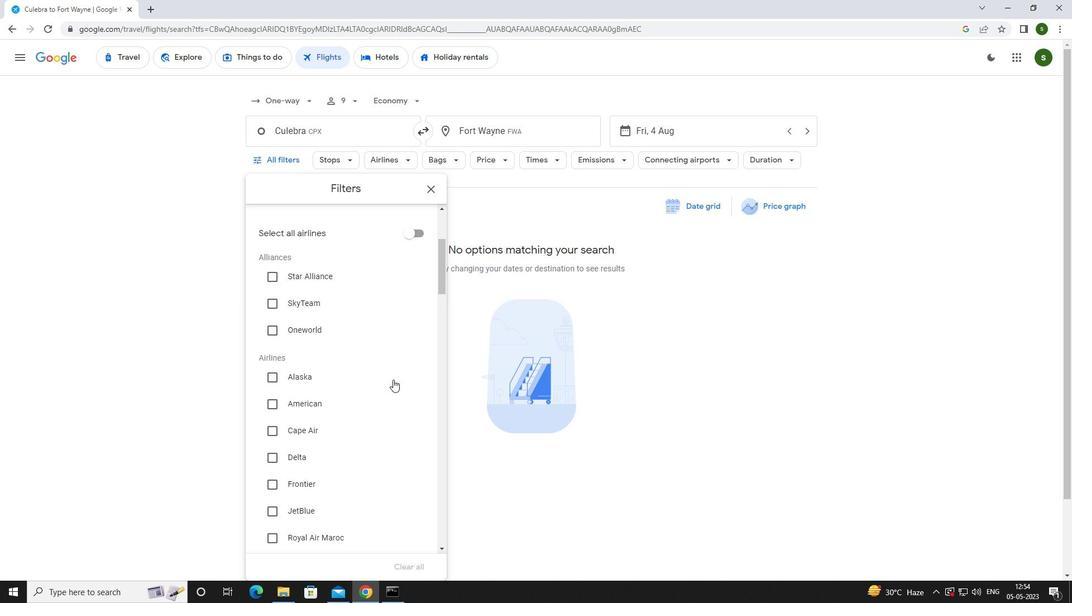
Action: Mouse moved to (309, 449)
Screenshot: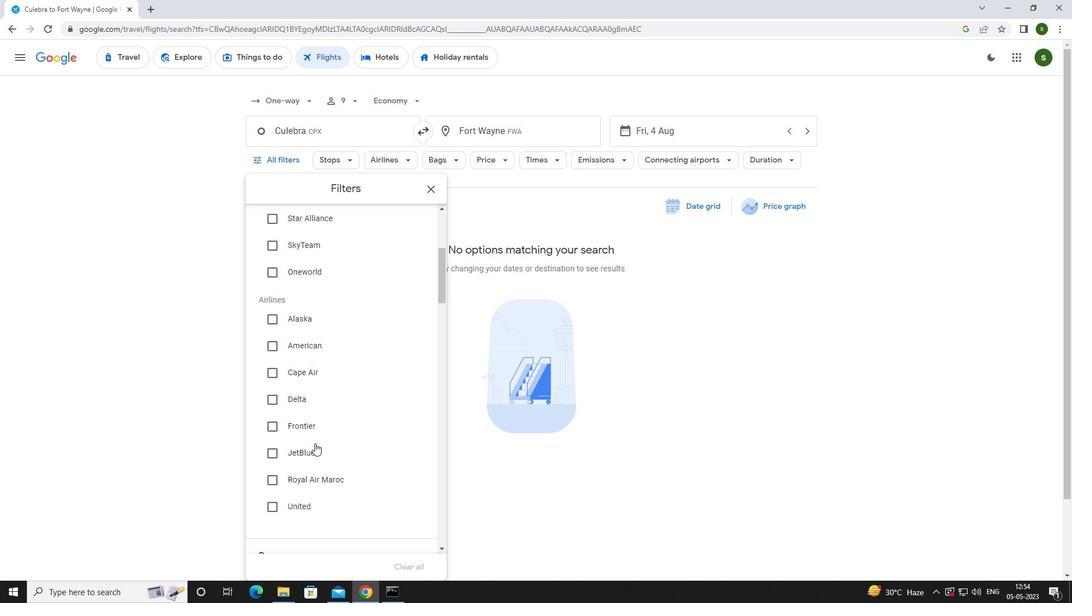 
Action: Mouse pressed left at (309, 449)
Screenshot: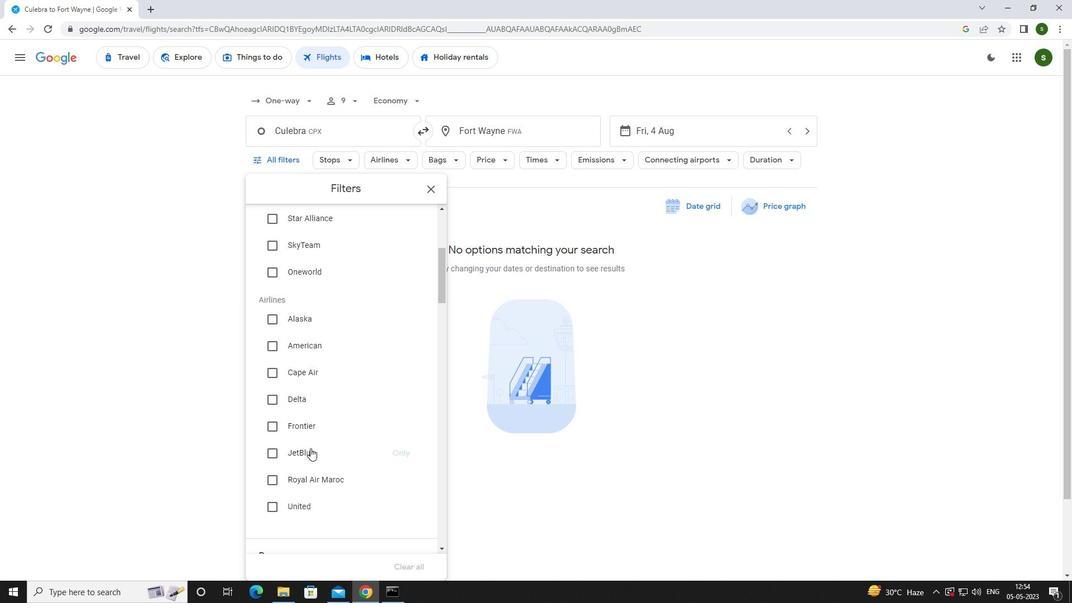 
Action: Mouse scrolled (309, 448) with delta (0, 0)
Screenshot: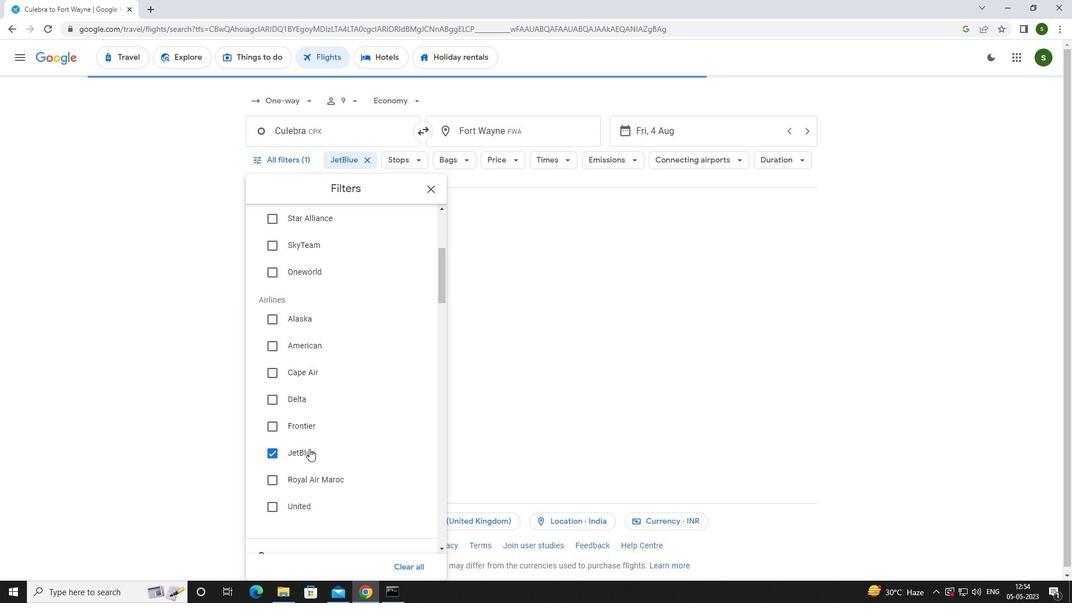 
Action: Mouse scrolled (309, 448) with delta (0, 0)
Screenshot: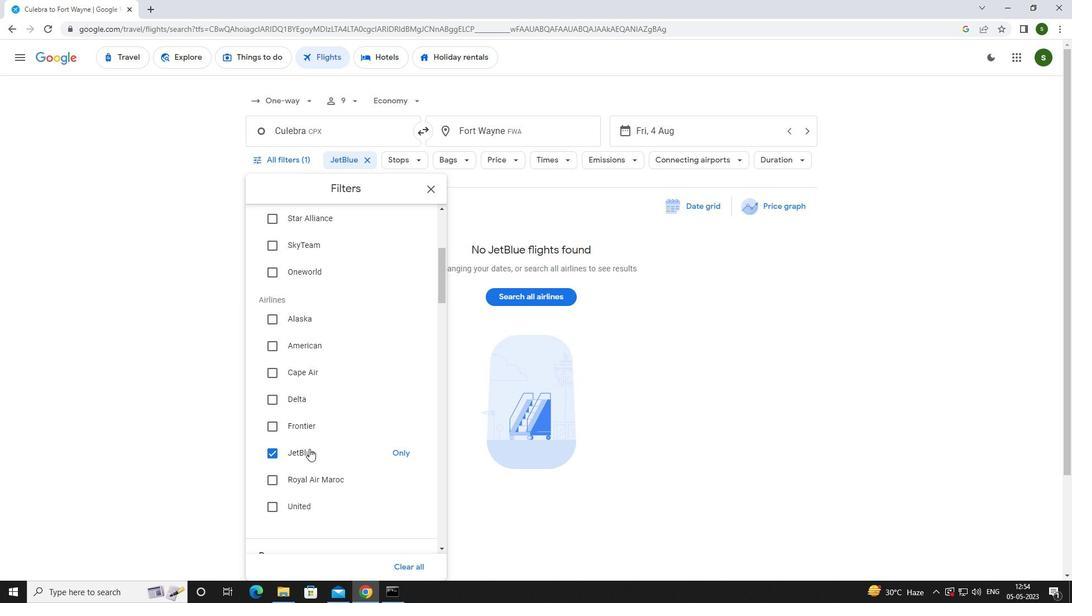
Action: Mouse scrolled (309, 448) with delta (0, 0)
Screenshot: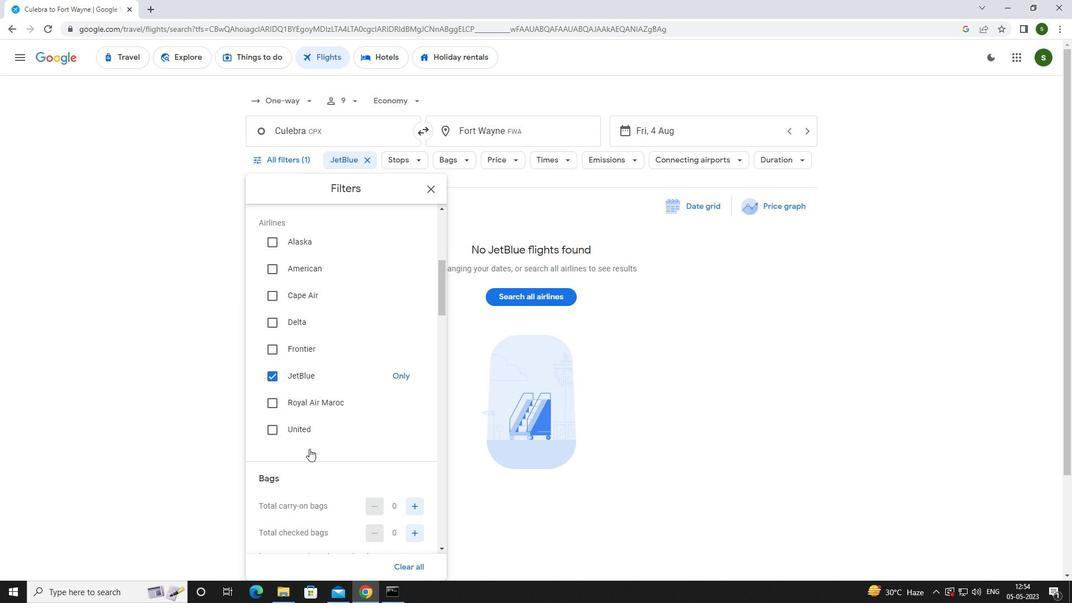 
Action: Mouse scrolled (309, 448) with delta (0, 0)
Screenshot: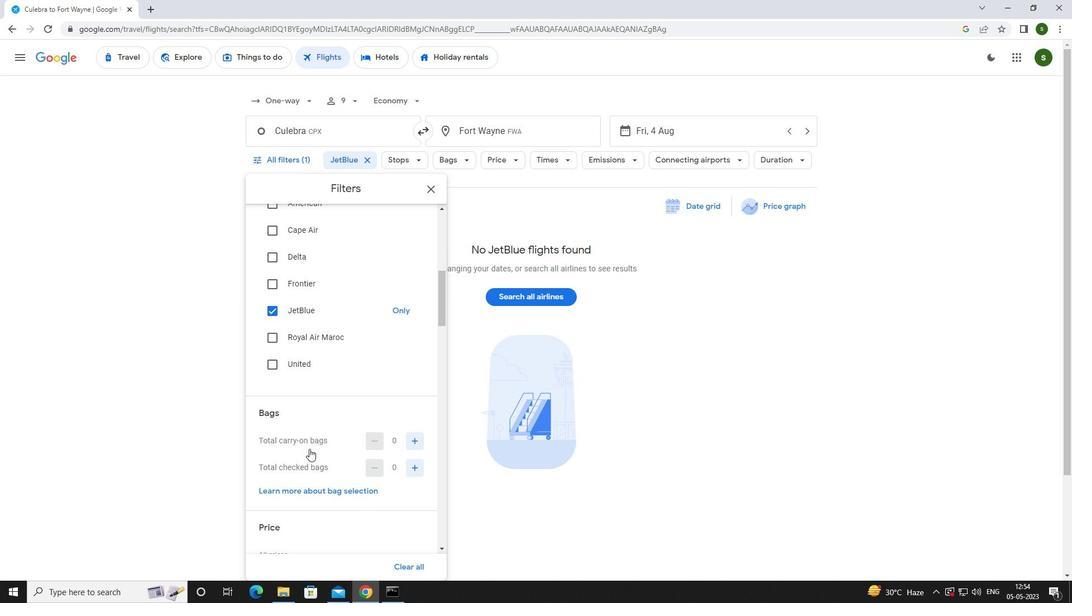
Action: Mouse moved to (418, 358)
Screenshot: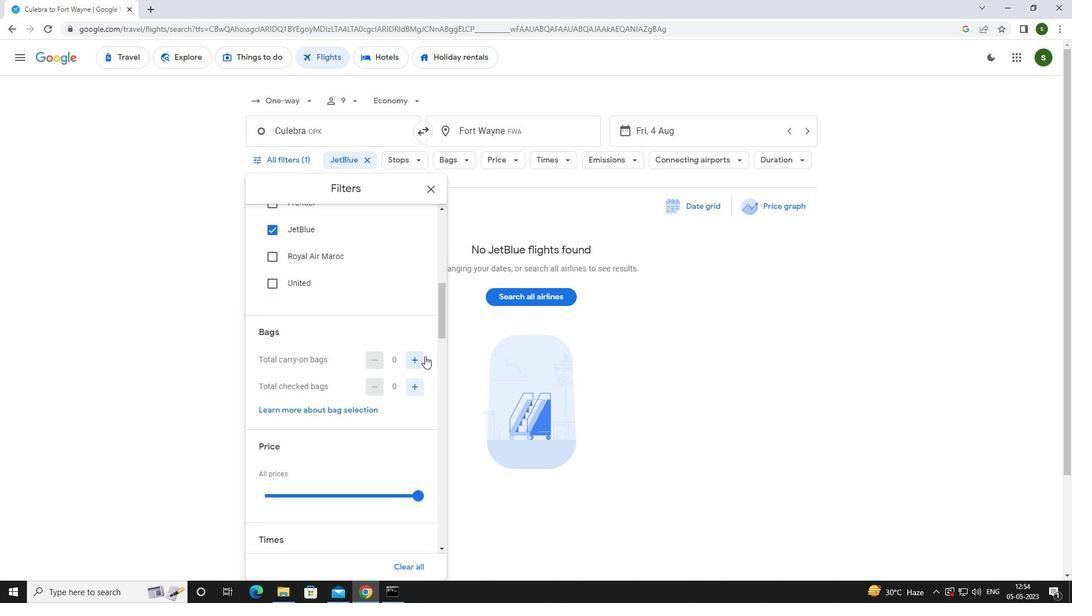 
Action: Mouse pressed left at (418, 358)
Screenshot: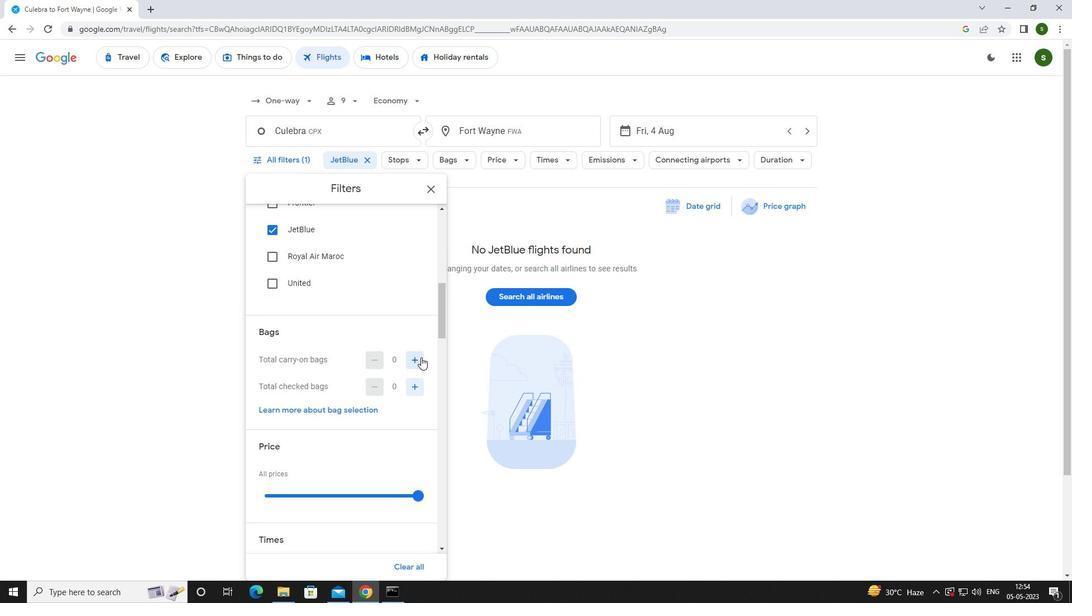 
Action: Mouse moved to (416, 387)
Screenshot: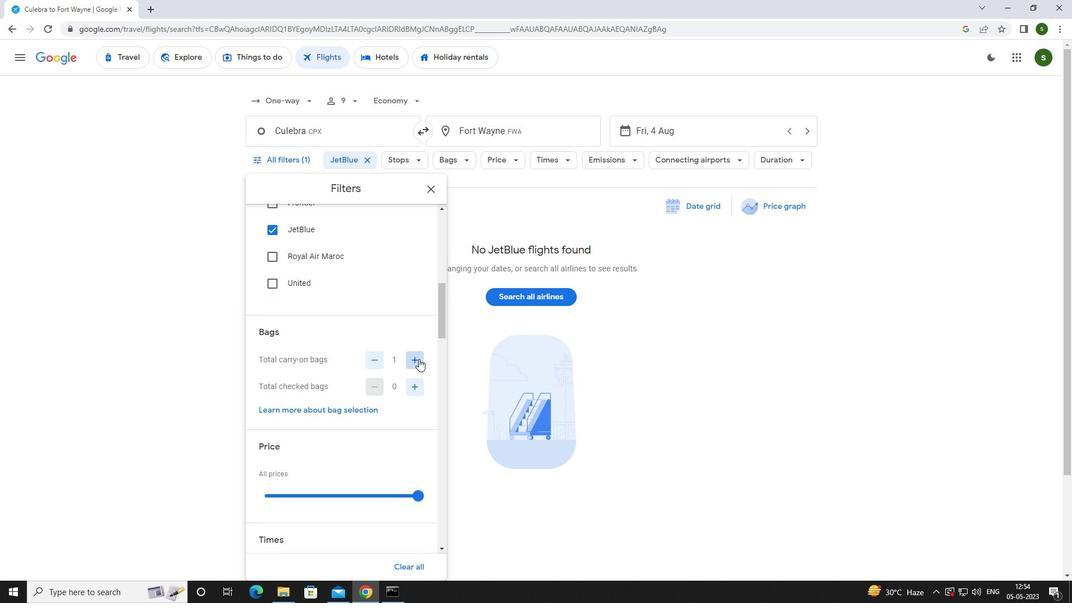 
Action: Mouse pressed left at (416, 387)
Screenshot: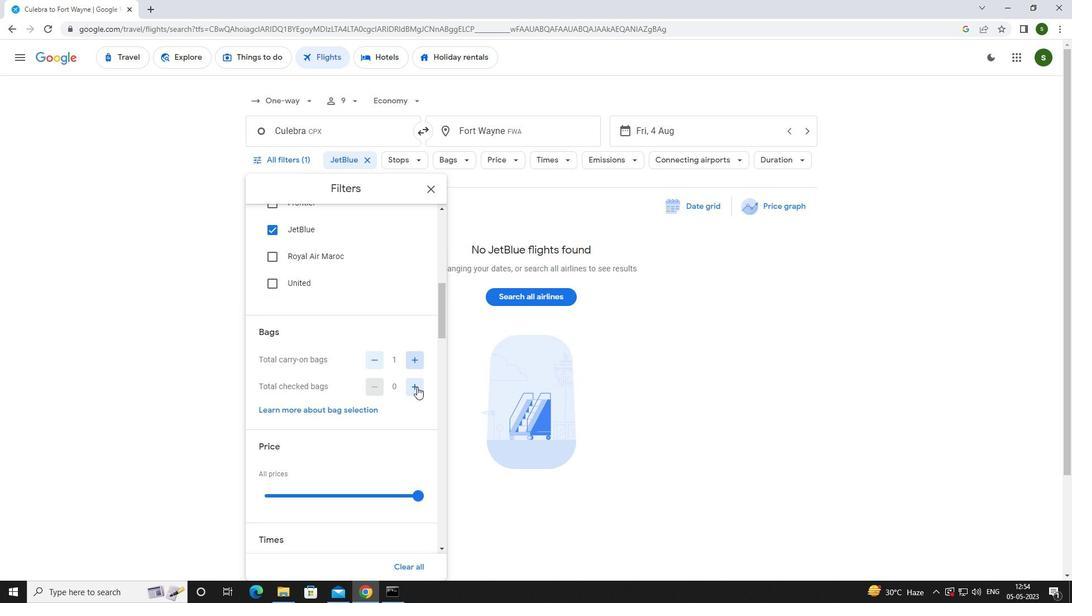 
Action: Mouse scrolled (416, 387) with delta (0, 0)
Screenshot: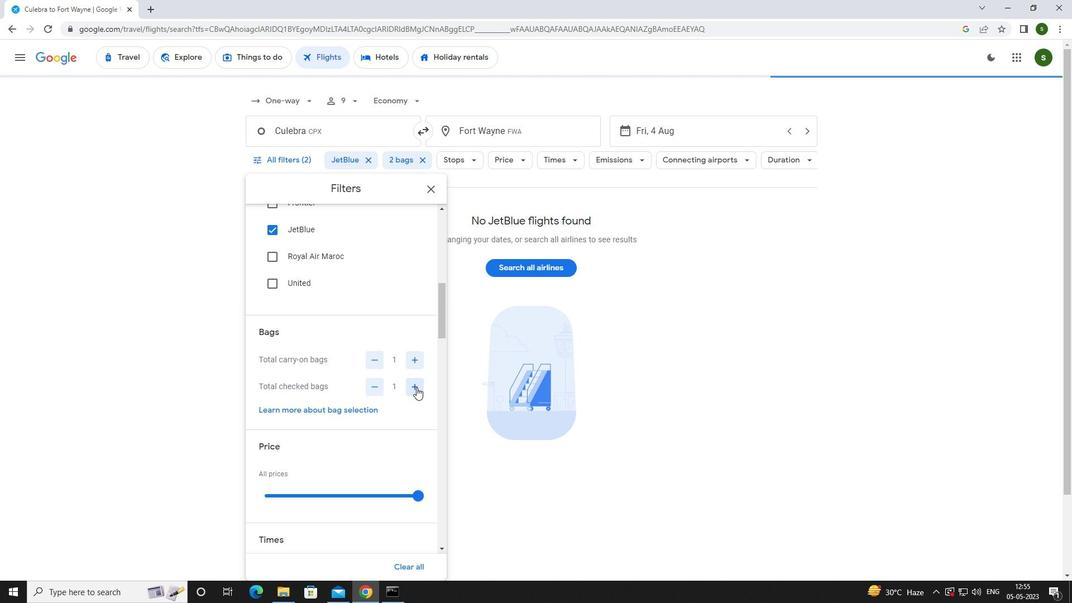 
Action: Mouse scrolled (416, 387) with delta (0, 0)
Screenshot: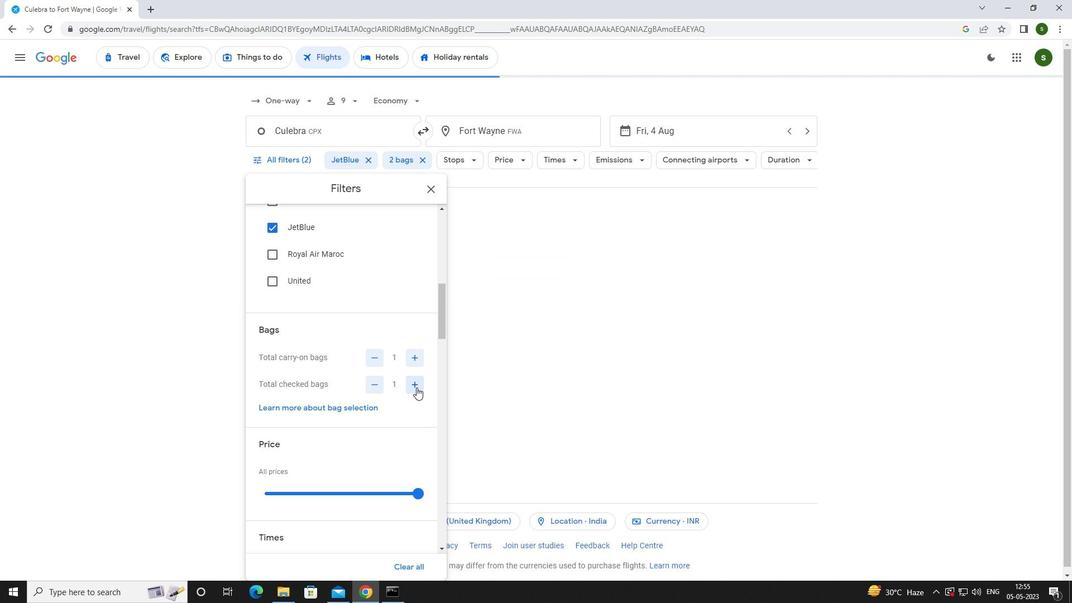 
Action: Mouse pressed left at (416, 387)
Screenshot: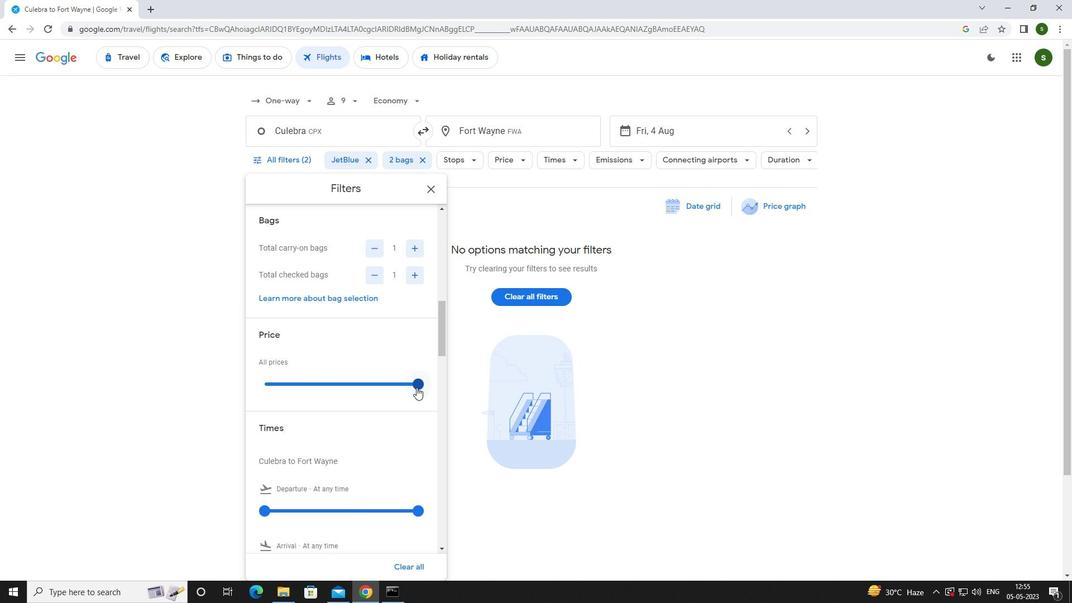 
Action: Mouse scrolled (416, 387) with delta (0, 0)
Screenshot: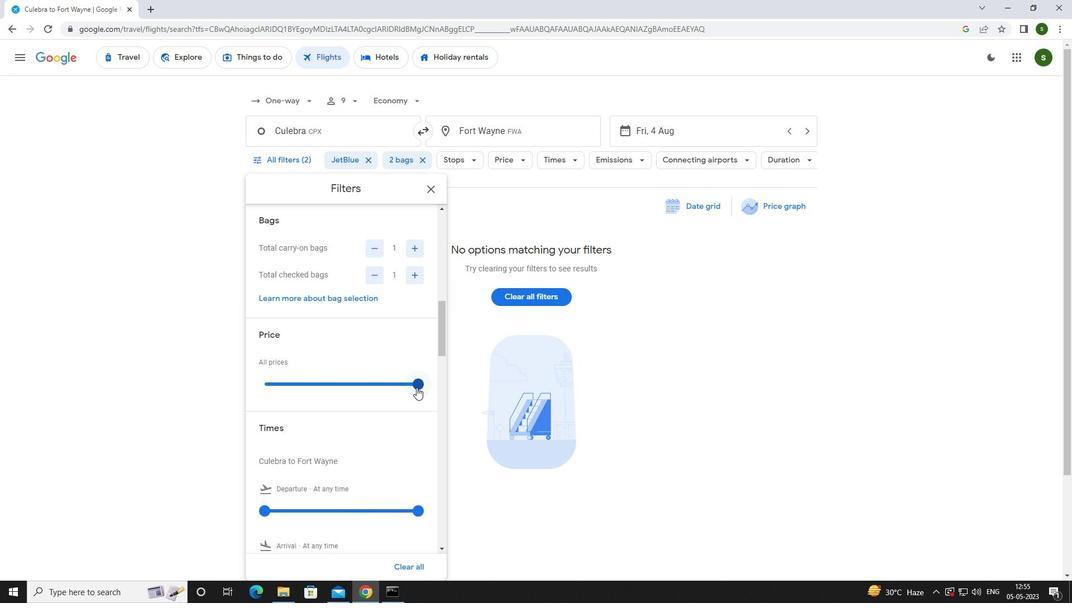 
Action: Mouse moved to (264, 454)
Screenshot: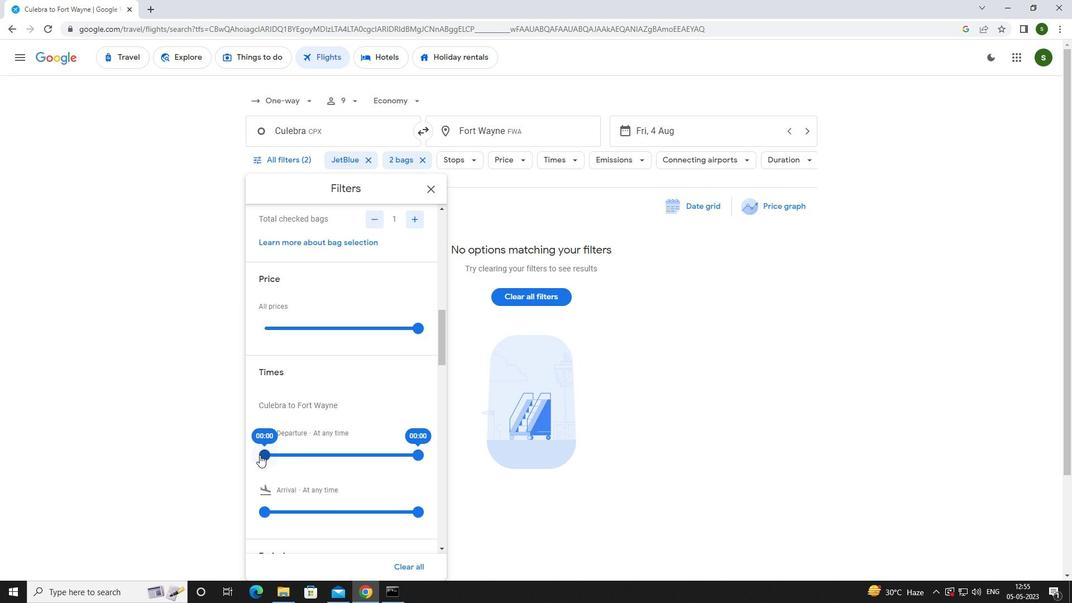 
Action: Mouse pressed left at (264, 454)
Screenshot: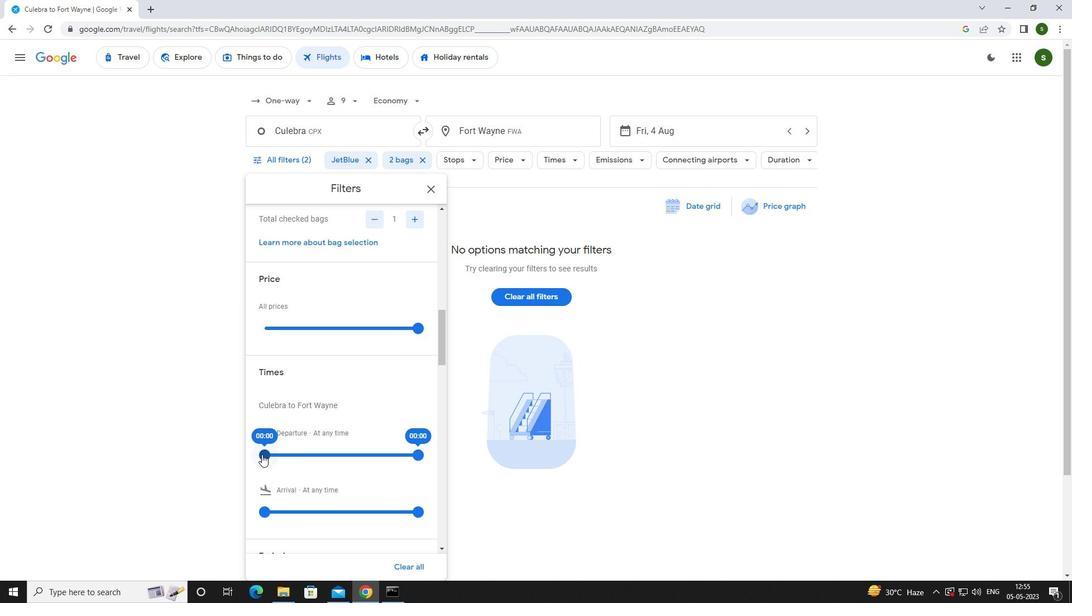 
Action: Mouse moved to (482, 474)
Screenshot: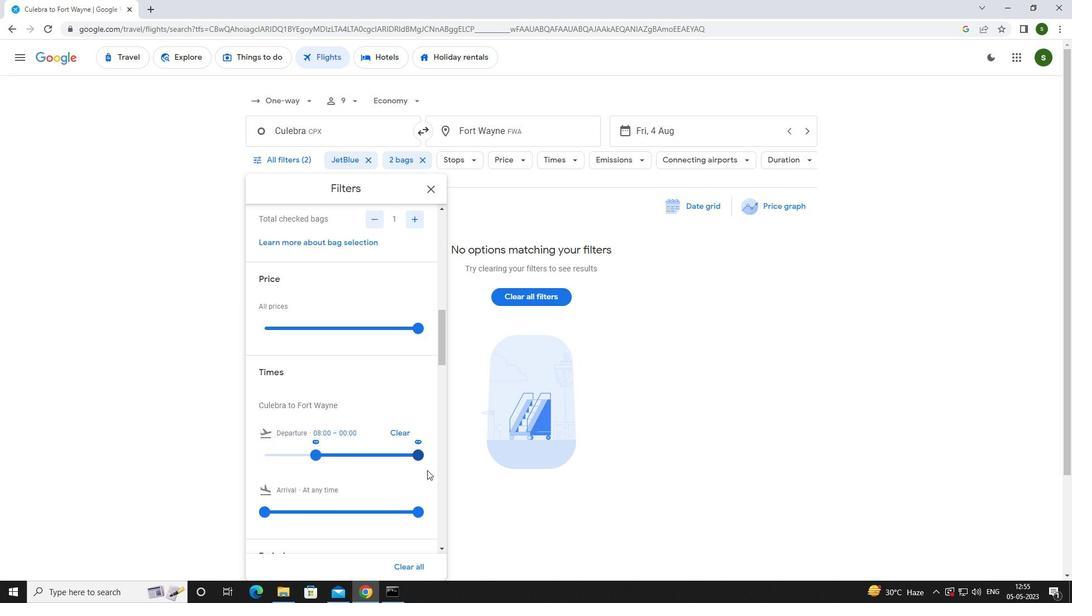 
Action: Mouse pressed left at (482, 474)
Screenshot: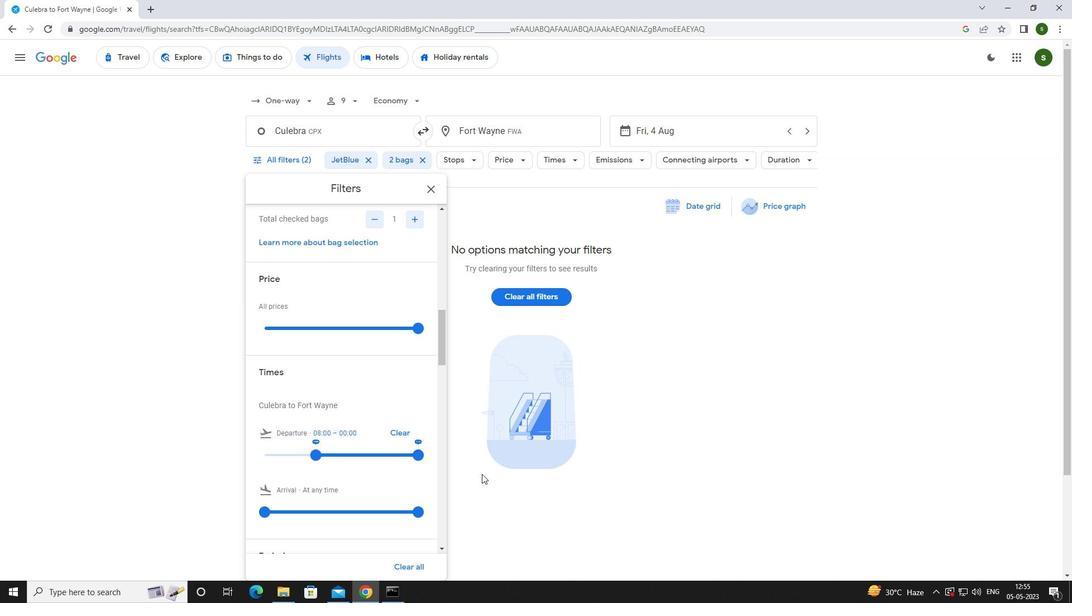 
